 Task: Select the name option in the sort order.
Action: Mouse moved to (74, 683)
Screenshot: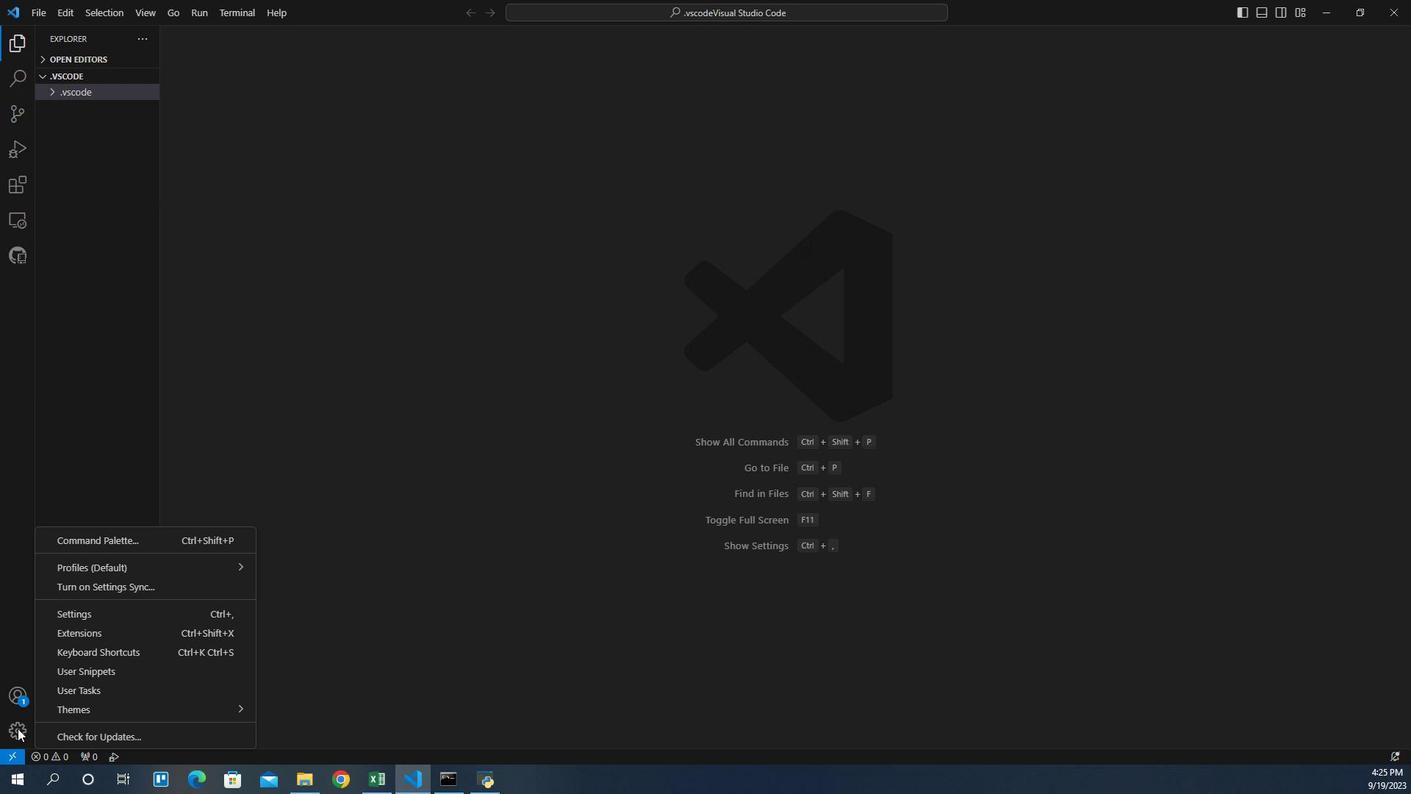 
Action: Mouse pressed left at (74, 683)
Screenshot: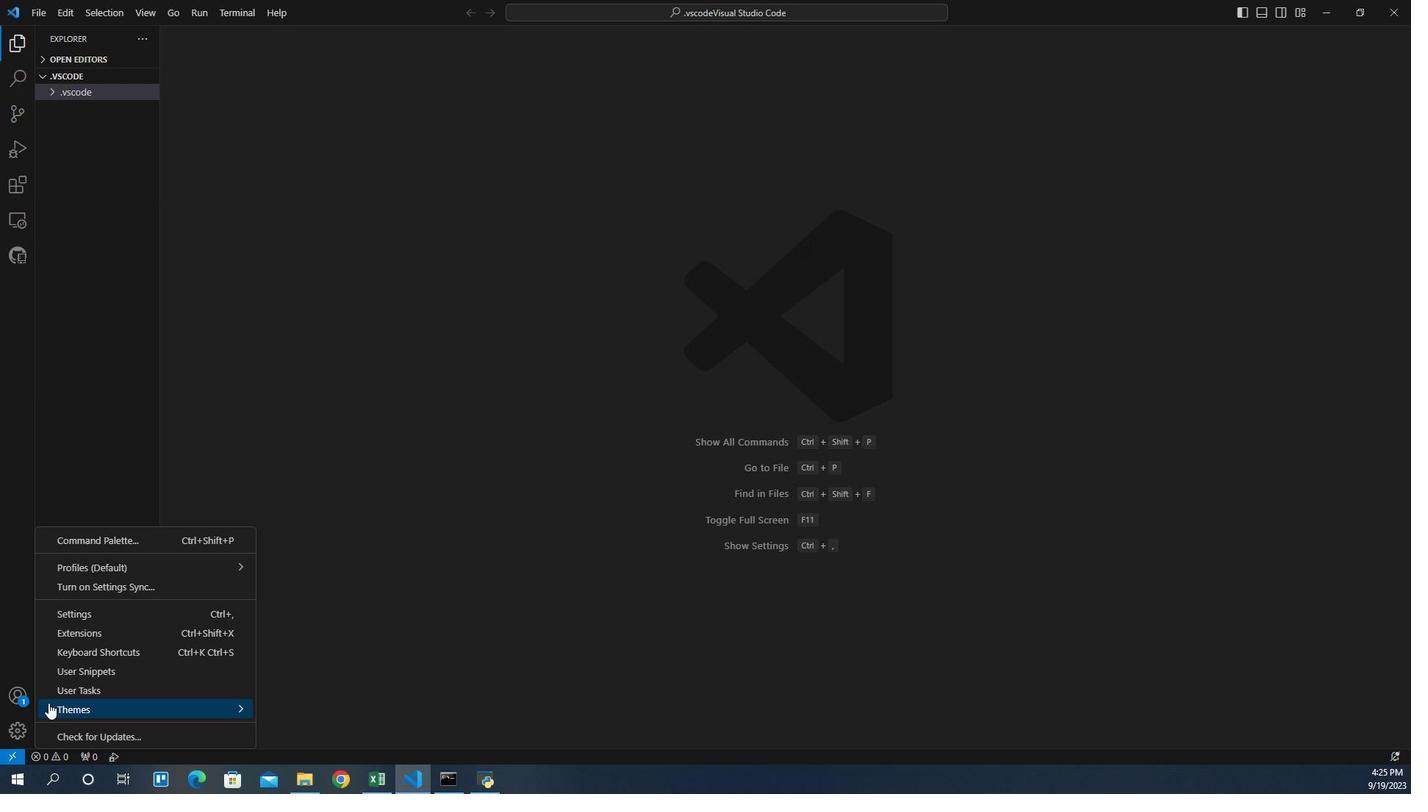
Action: Mouse moved to (134, 575)
Screenshot: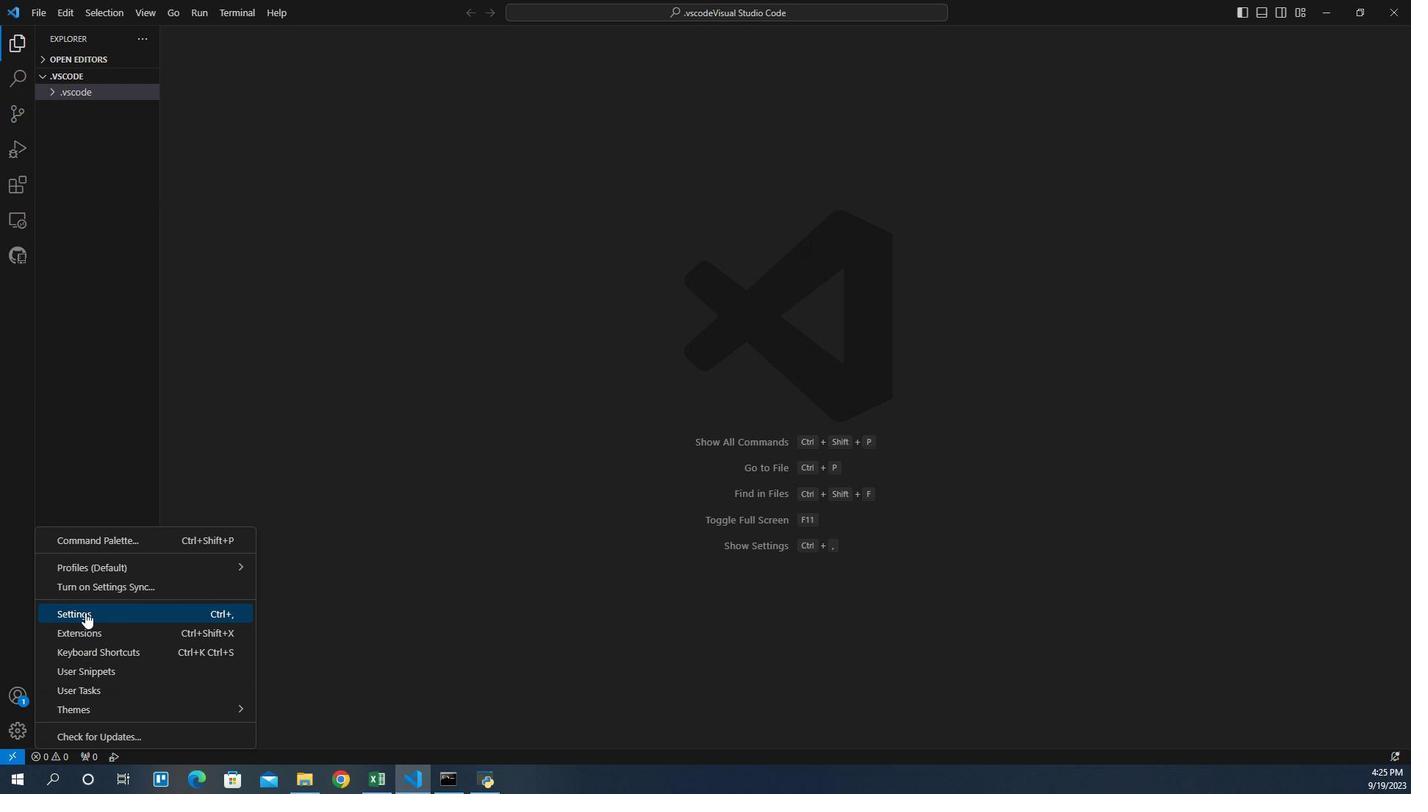 
Action: Mouse pressed left at (134, 575)
Screenshot: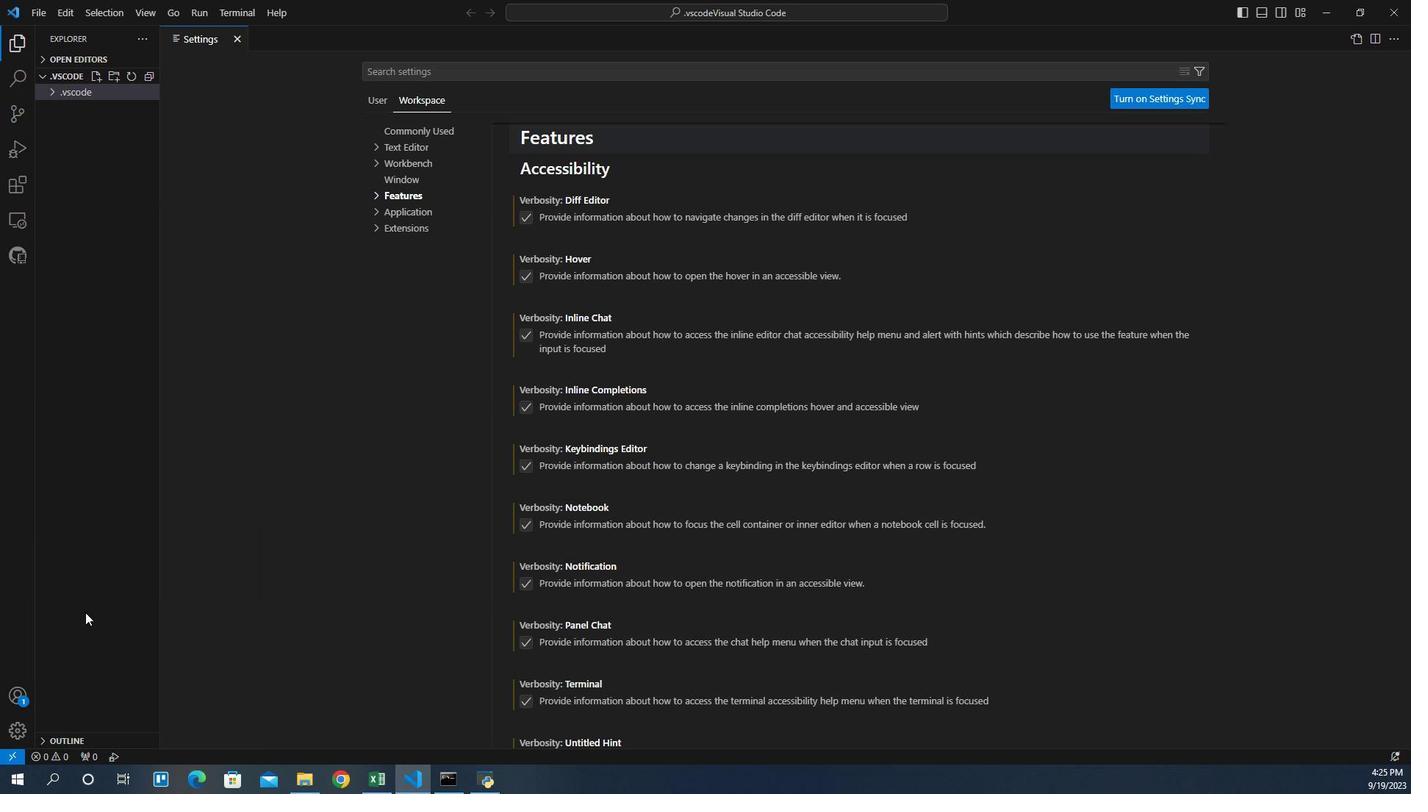 
Action: Mouse moved to (415, 119)
Screenshot: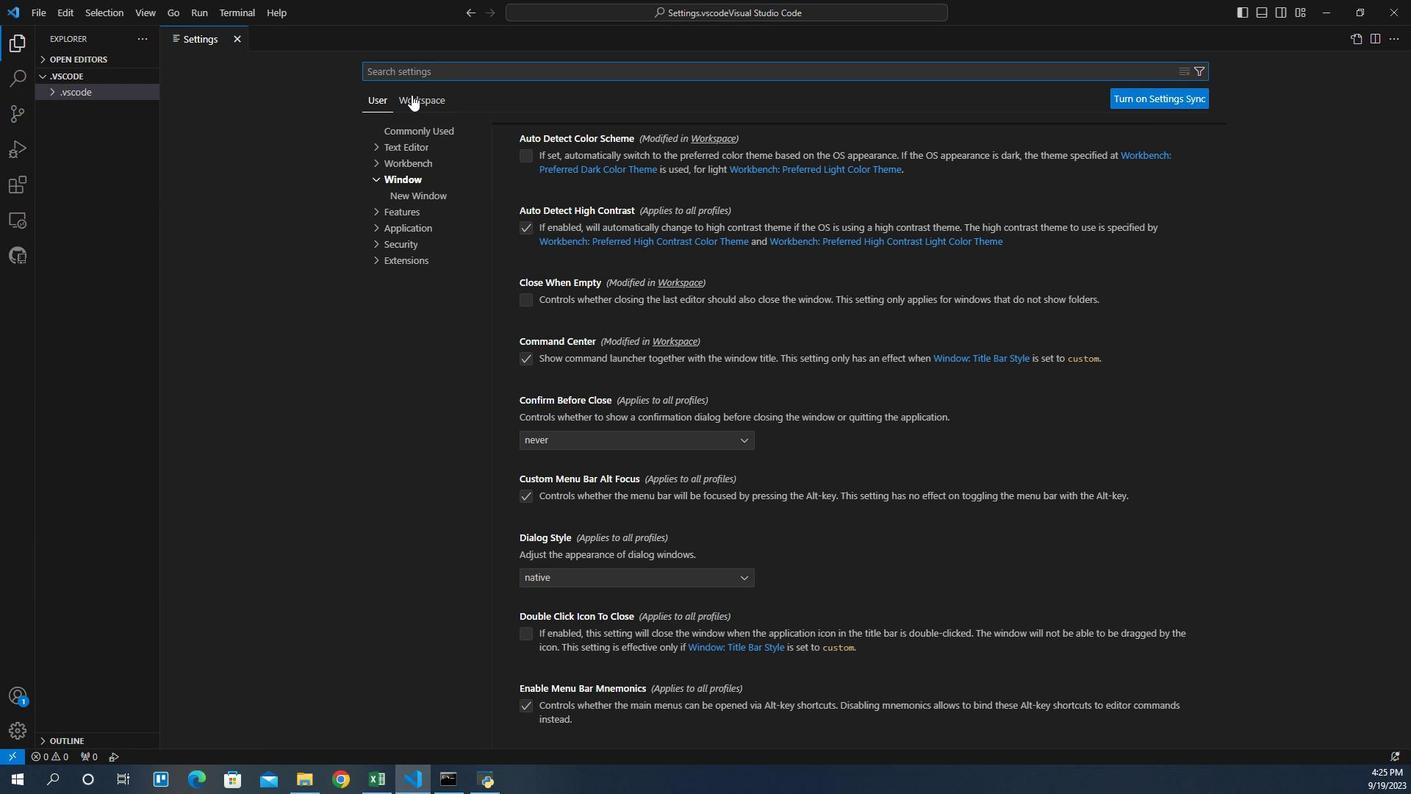 
Action: Mouse pressed left at (415, 119)
Screenshot: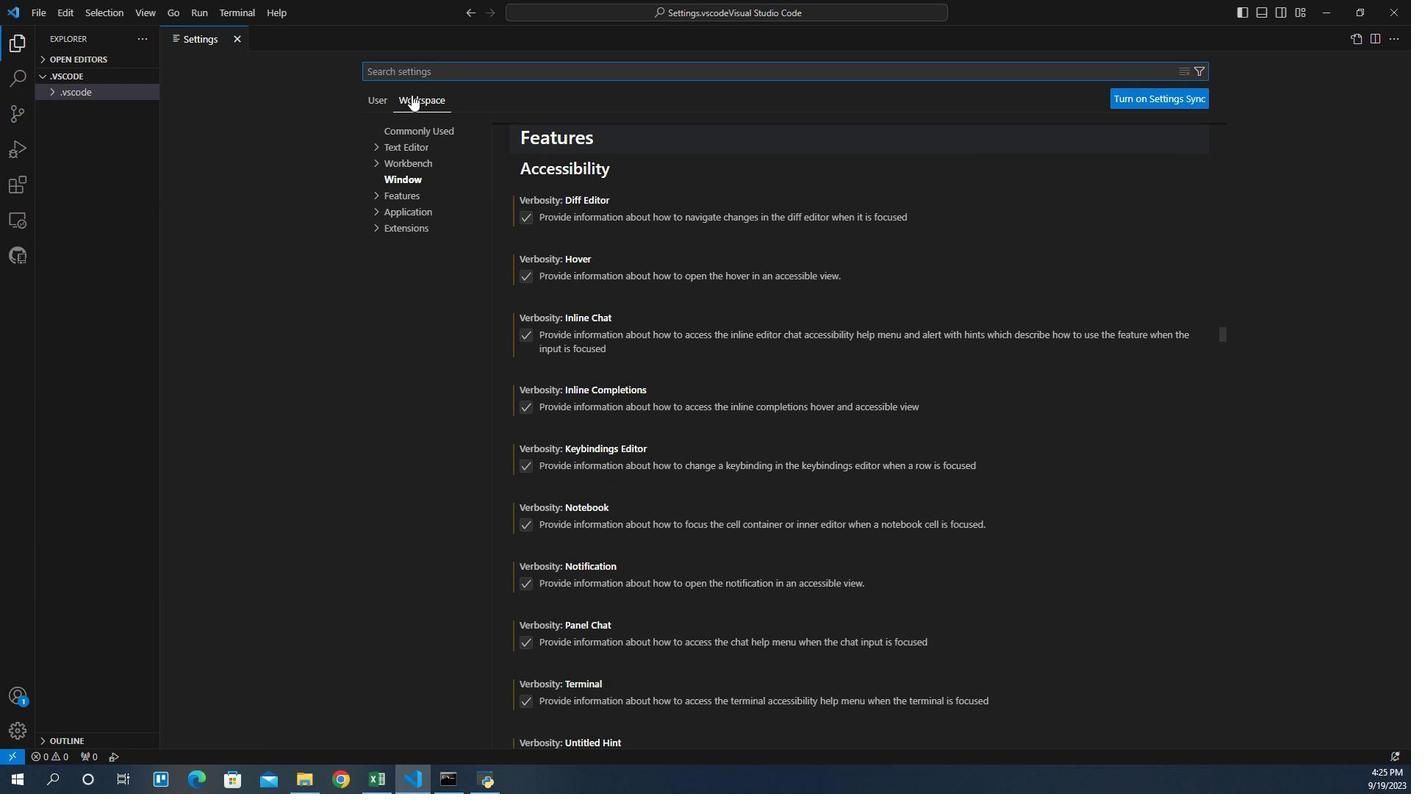 
Action: Mouse moved to (390, 205)
Screenshot: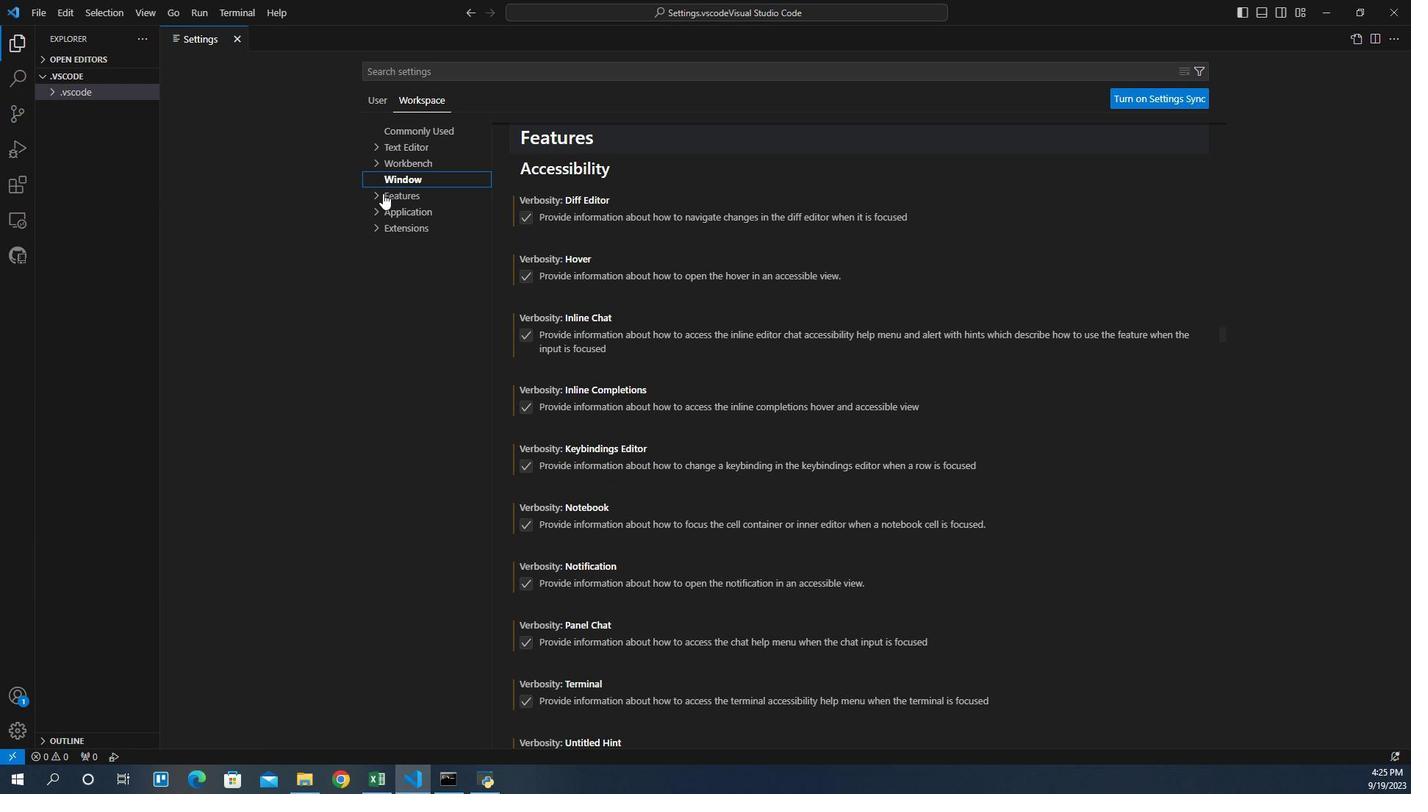 
Action: Mouse pressed left at (390, 205)
Screenshot: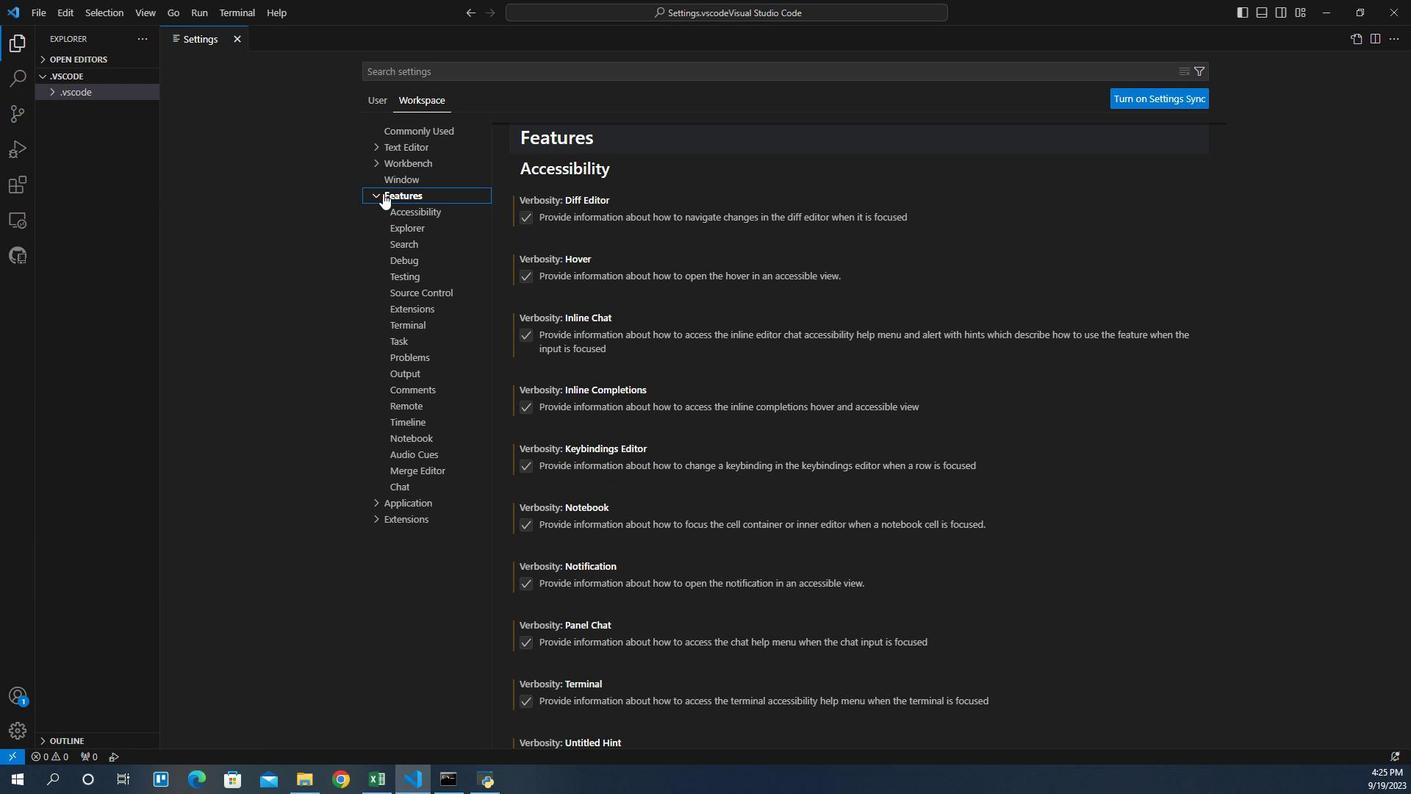 
Action: Mouse moved to (405, 294)
Screenshot: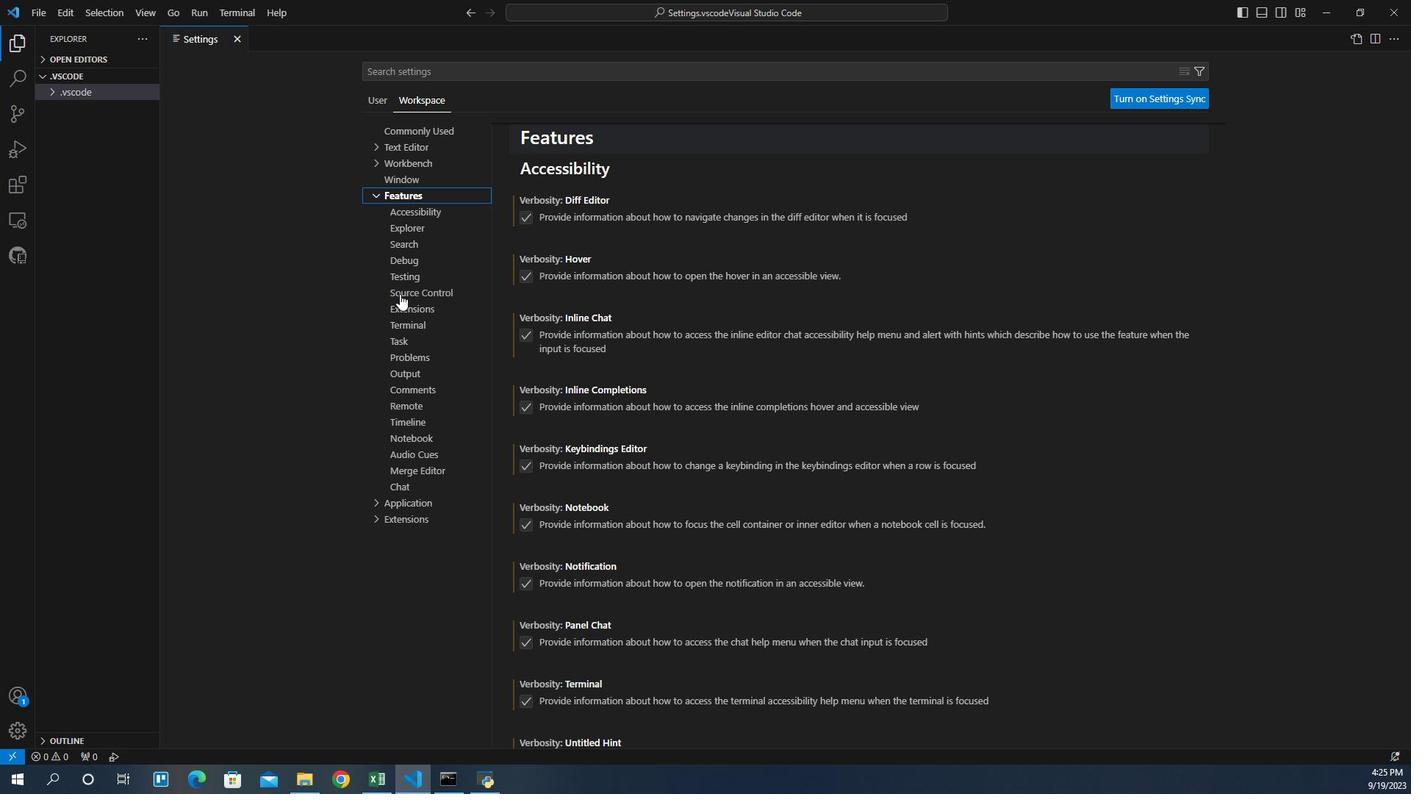 
Action: Mouse pressed left at (405, 294)
Screenshot: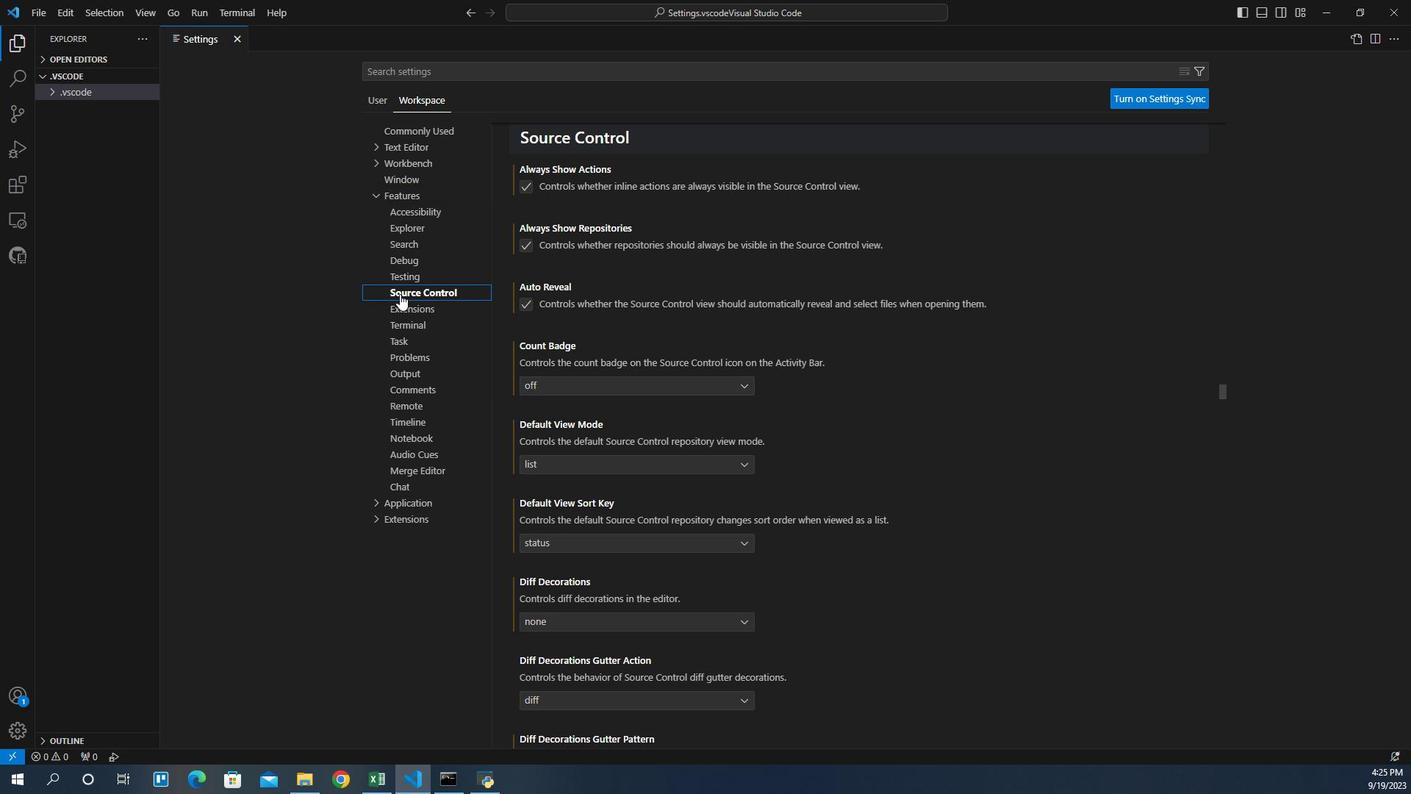 
Action: Mouse moved to (578, 580)
Screenshot: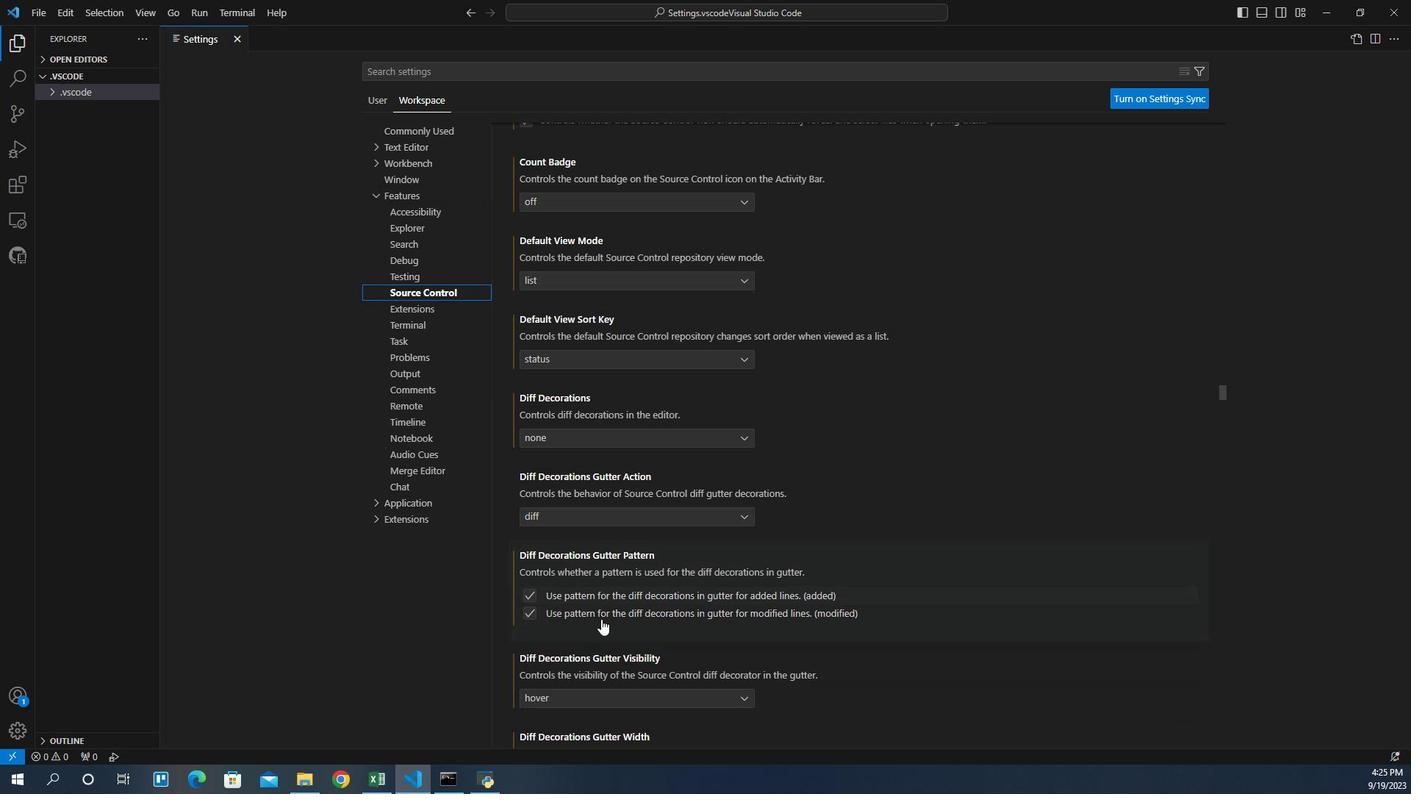 
Action: Mouse scrolled (578, 580) with delta (0, 0)
Screenshot: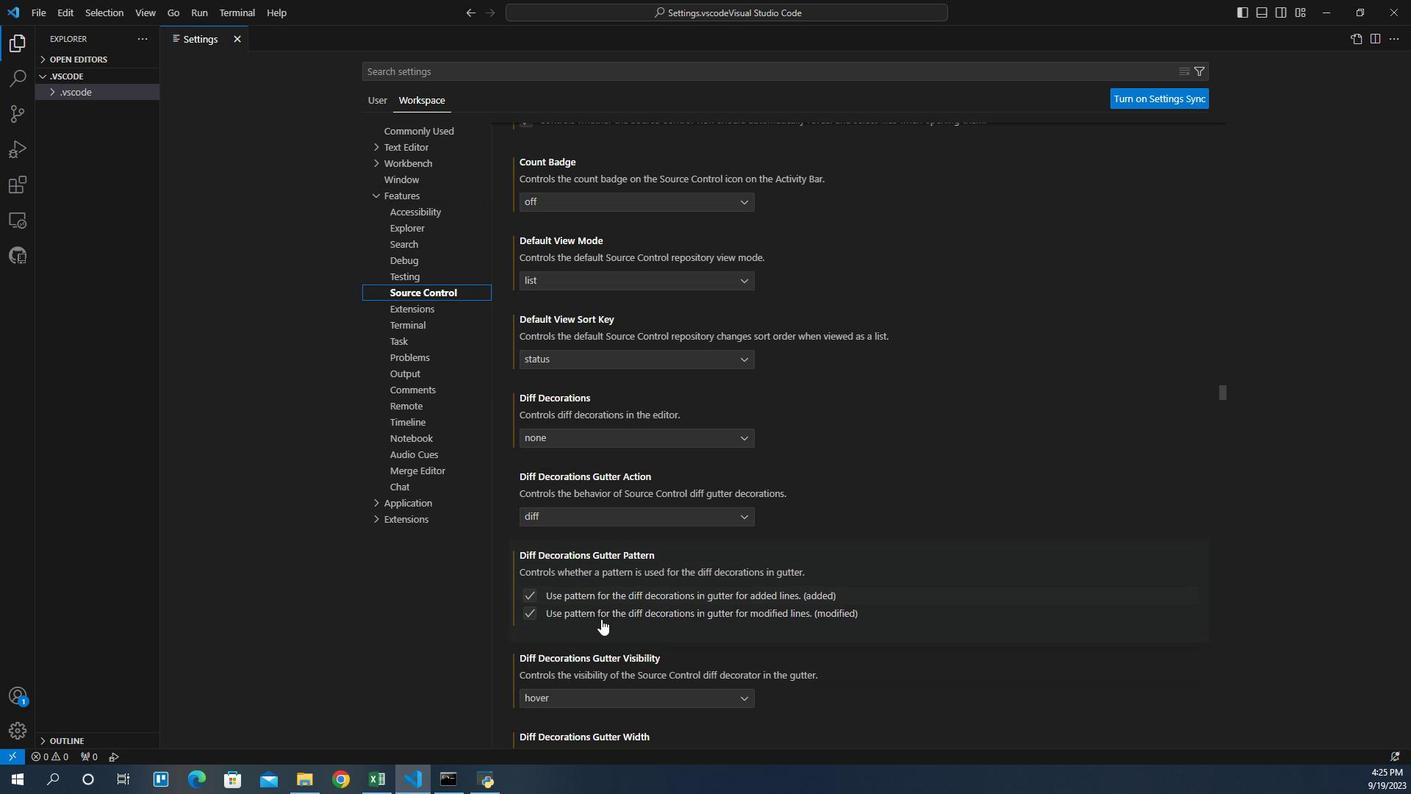 
Action: Mouse scrolled (578, 580) with delta (0, 0)
Screenshot: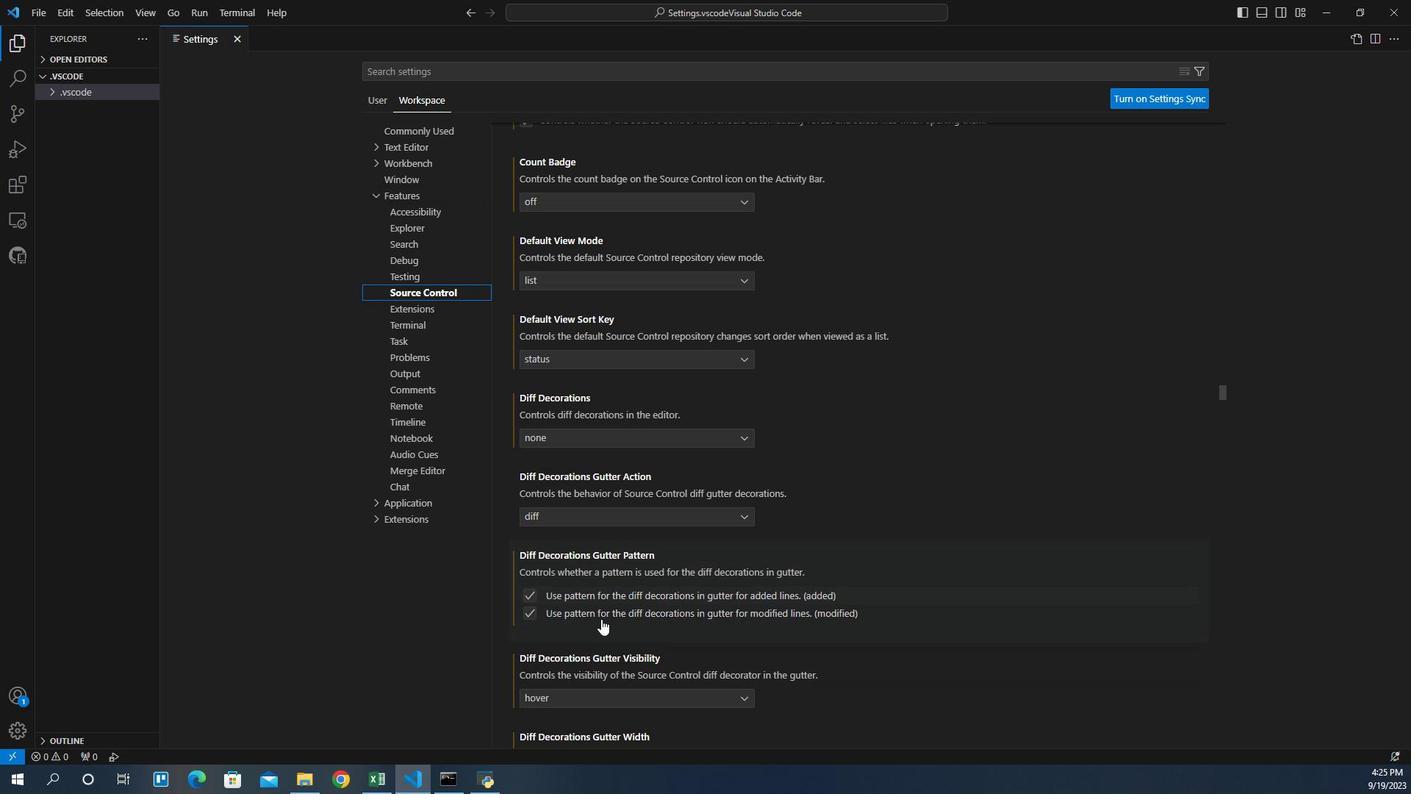 
Action: Mouse scrolled (578, 580) with delta (0, 0)
Screenshot: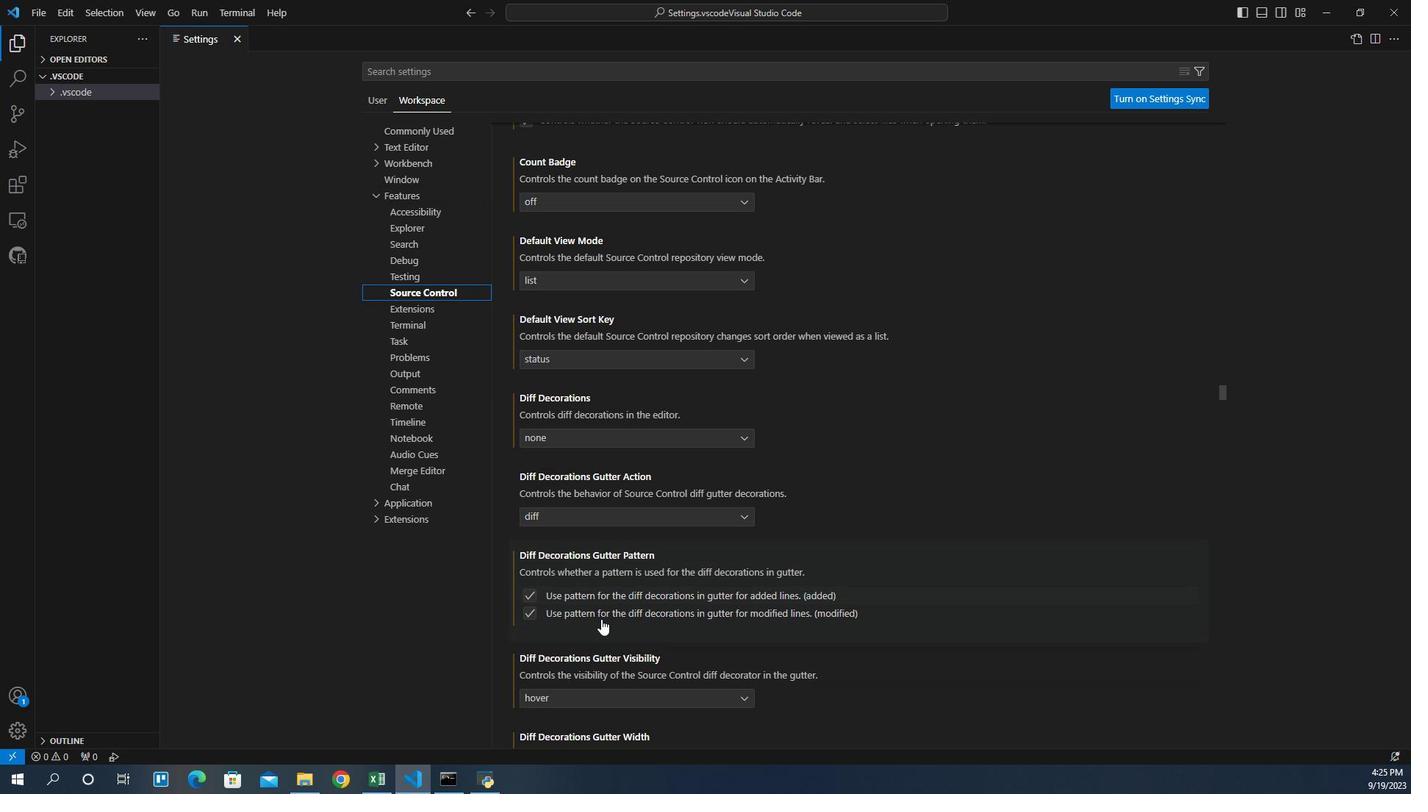 
Action: Mouse scrolled (578, 580) with delta (0, 0)
Screenshot: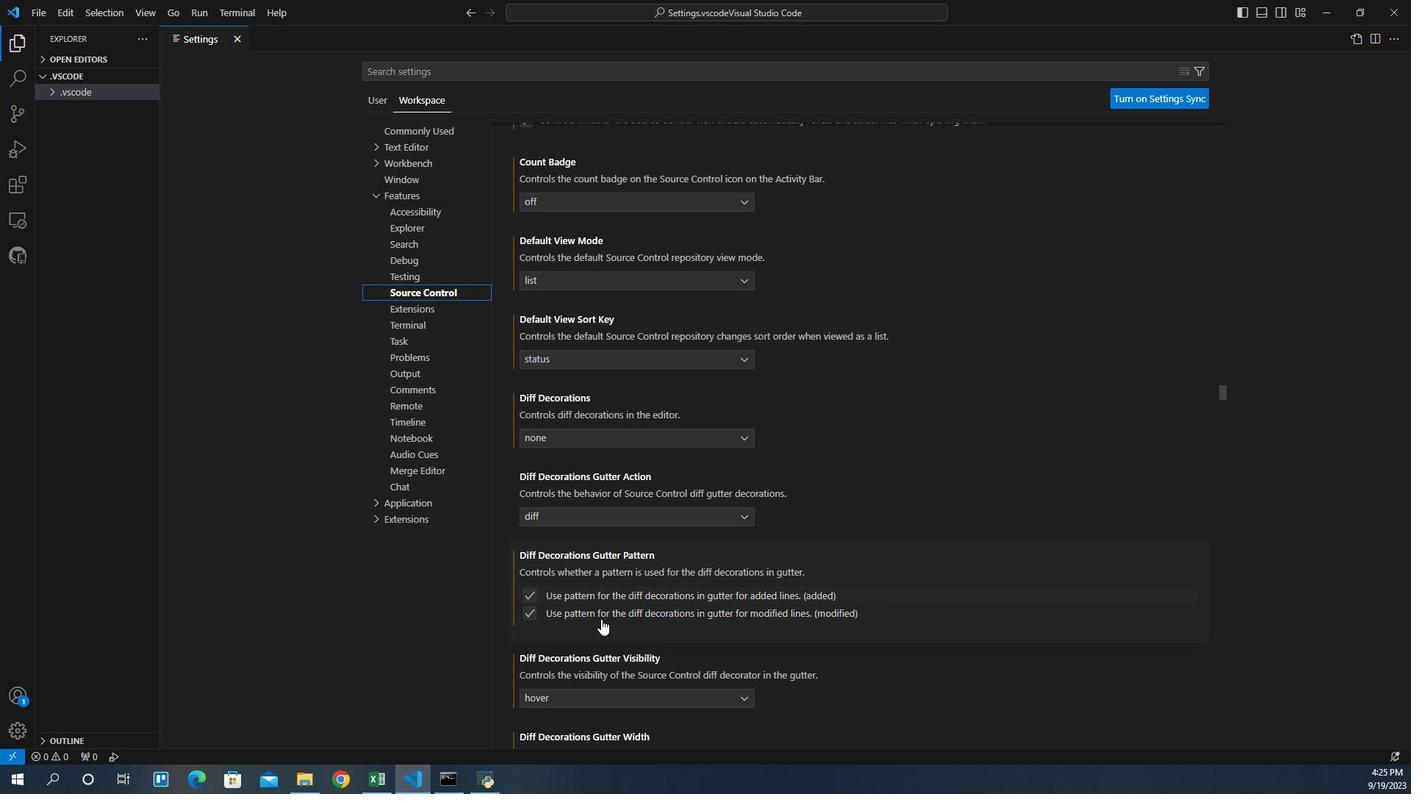 
Action: Mouse scrolled (578, 580) with delta (0, 0)
Screenshot: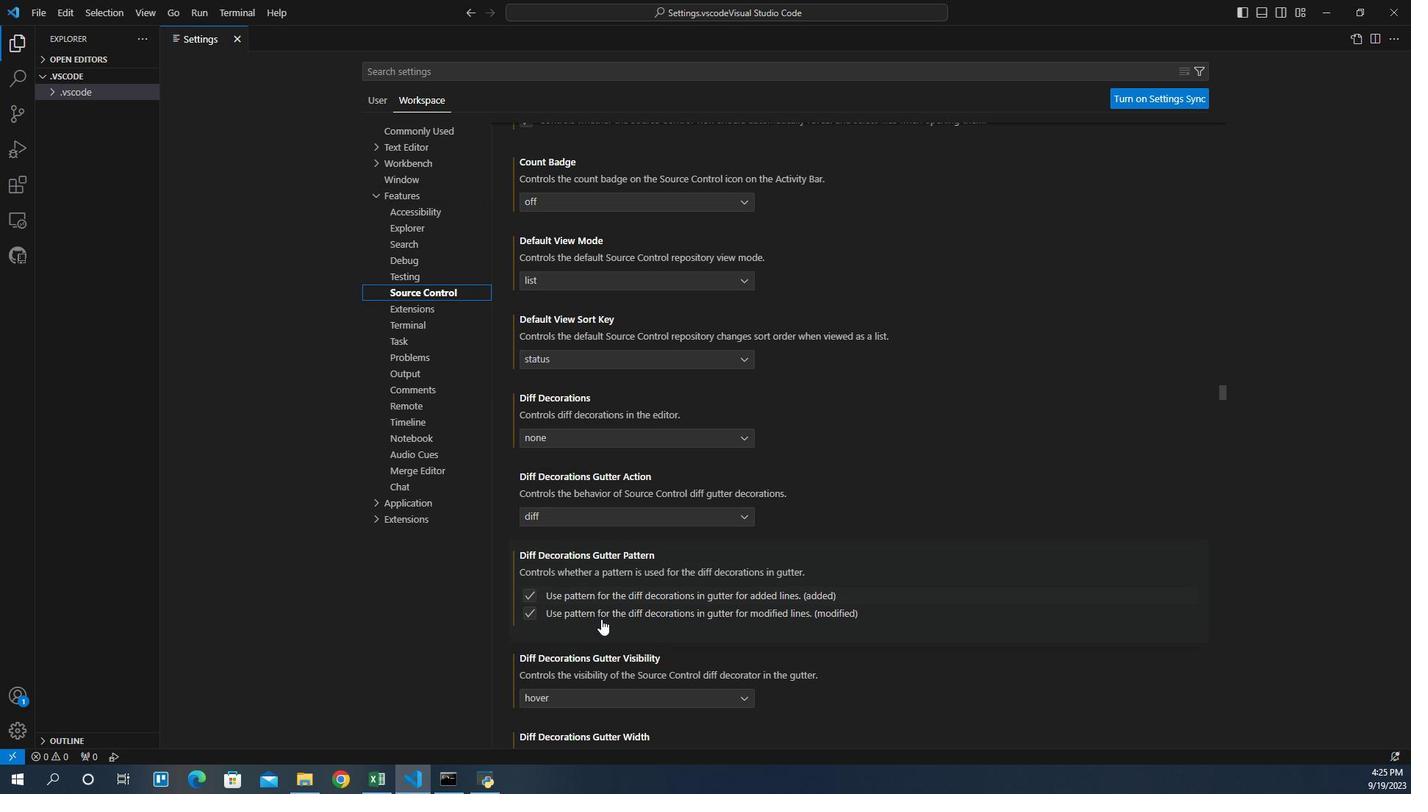 
Action: Mouse scrolled (578, 580) with delta (0, 0)
Screenshot: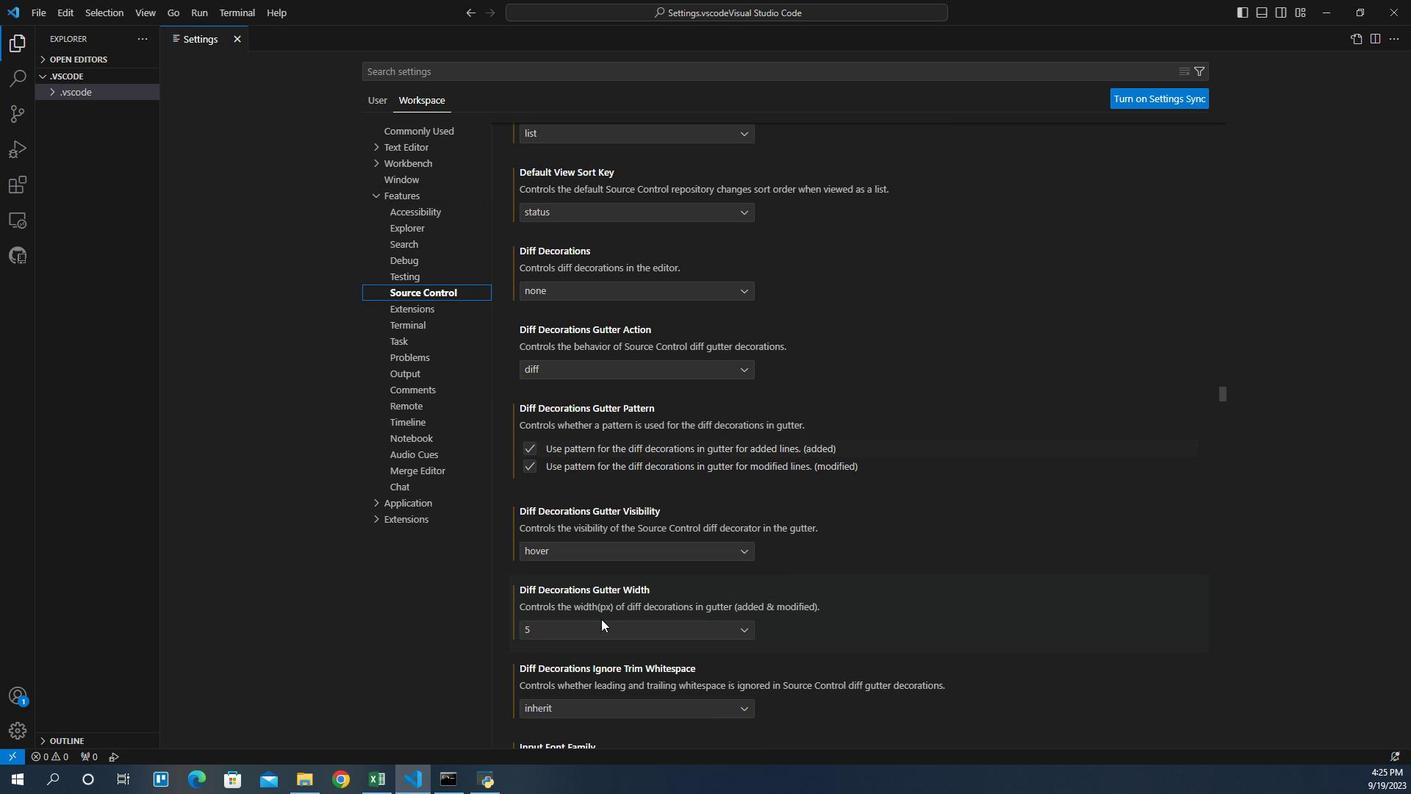 
Action: Mouse scrolled (578, 580) with delta (0, 0)
Screenshot: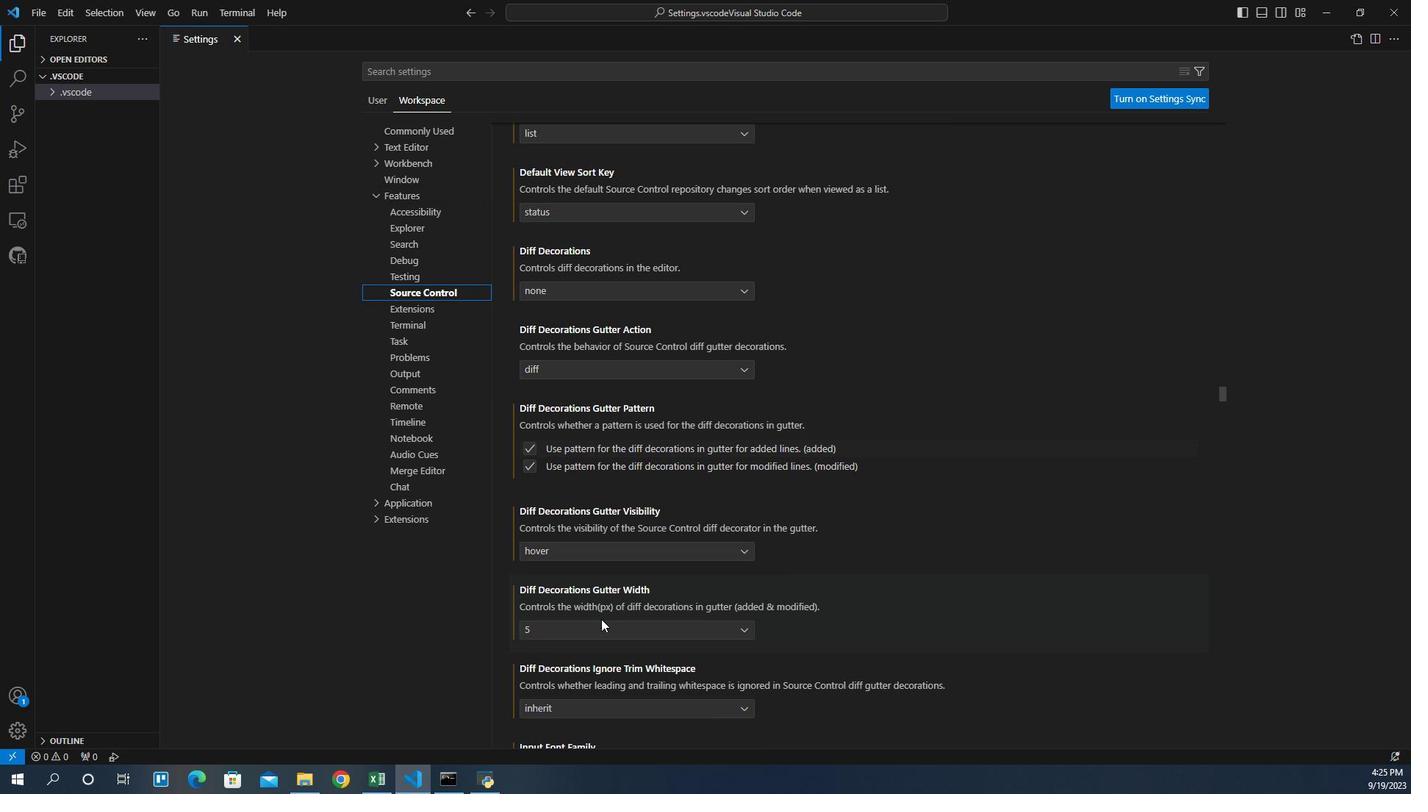 
Action: Mouse scrolled (578, 580) with delta (0, 0)
Screenshot: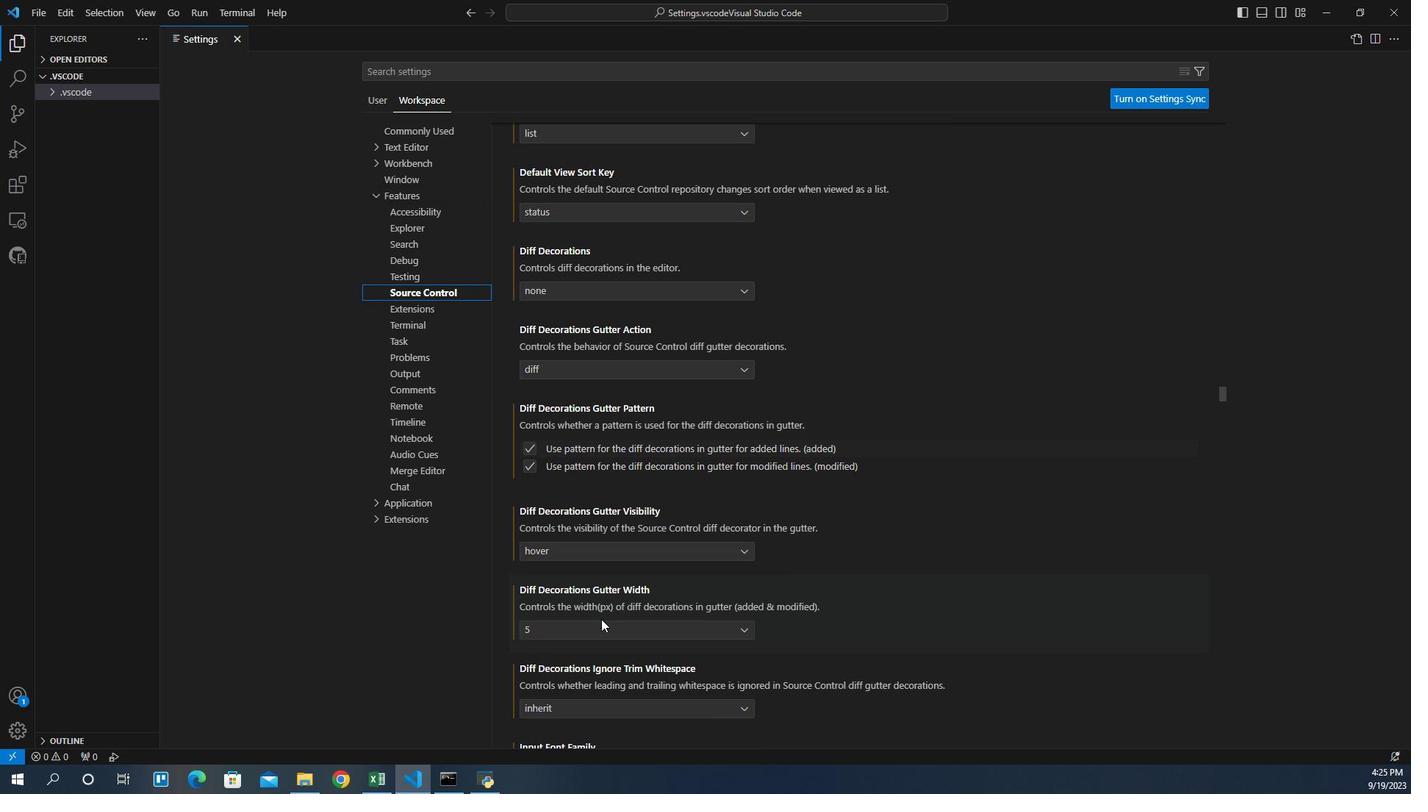 
Action: Mouse scrolled (578, 580) with delta (0, 0)
Screenshot: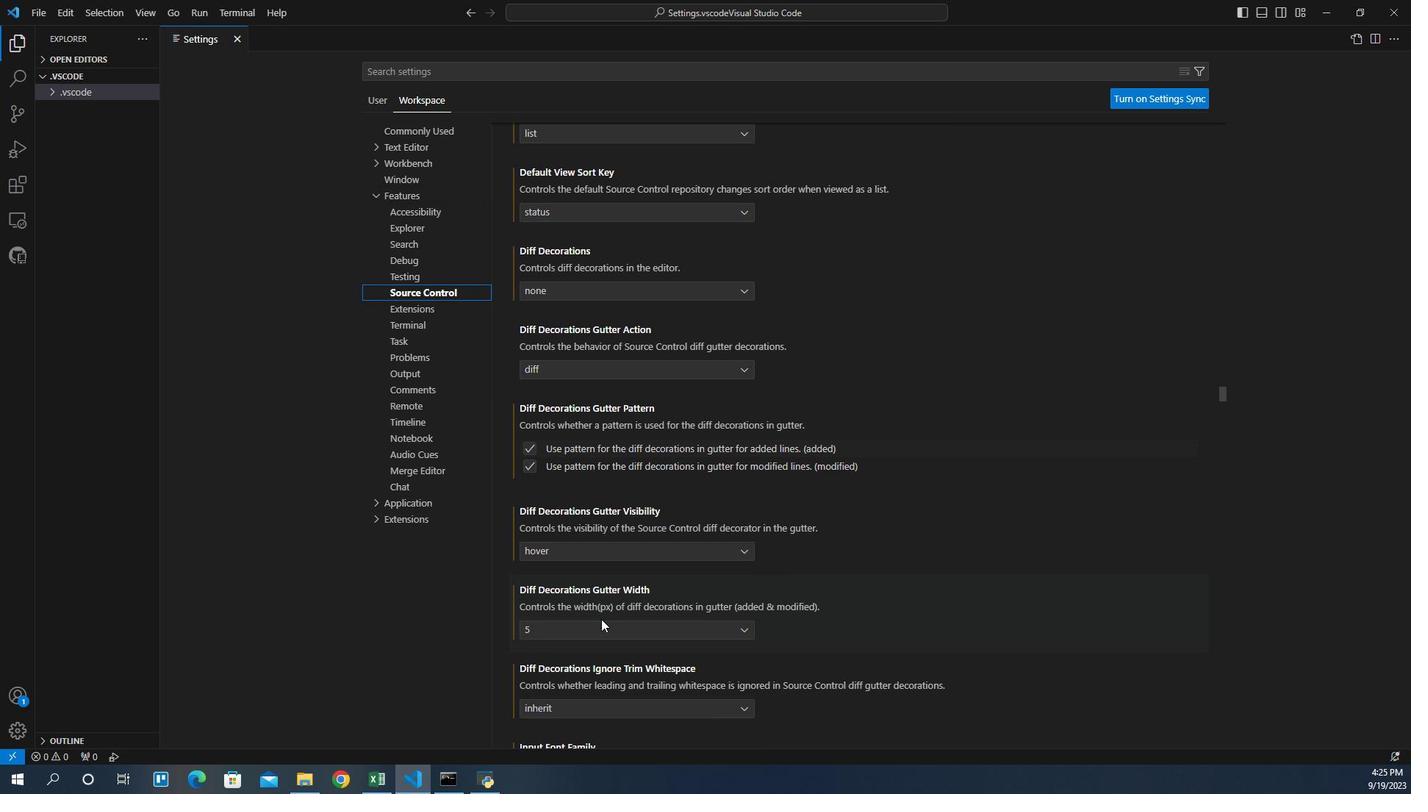
Action: Mouse scrolled (578, 580) with delta (0, 0)
Screenshot: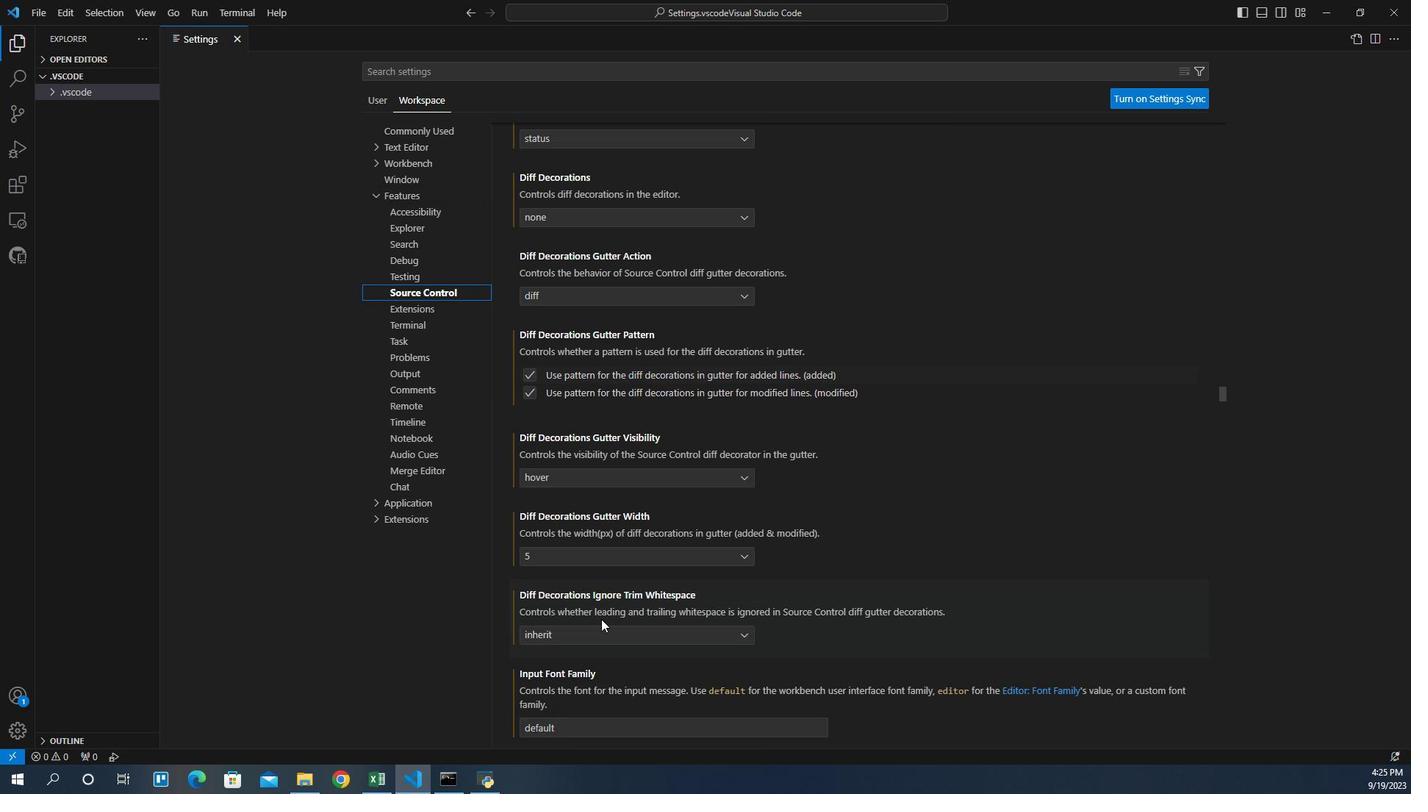 
Action: Mouse scrolled (578, 580) with delta (0, 0)
Screenshot: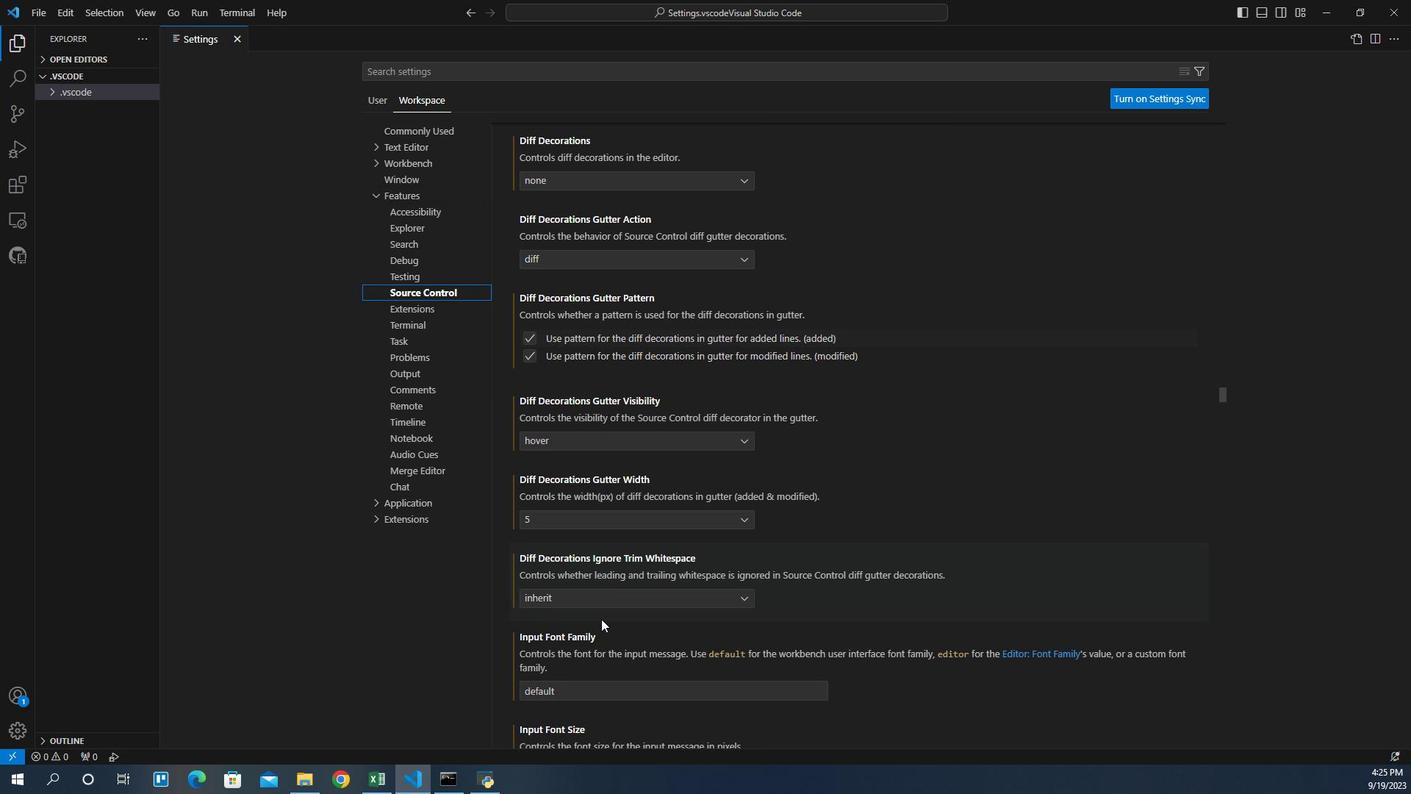 
Action: Mouse scrolled (578, 580) with delta (0, 0)
Screenshot: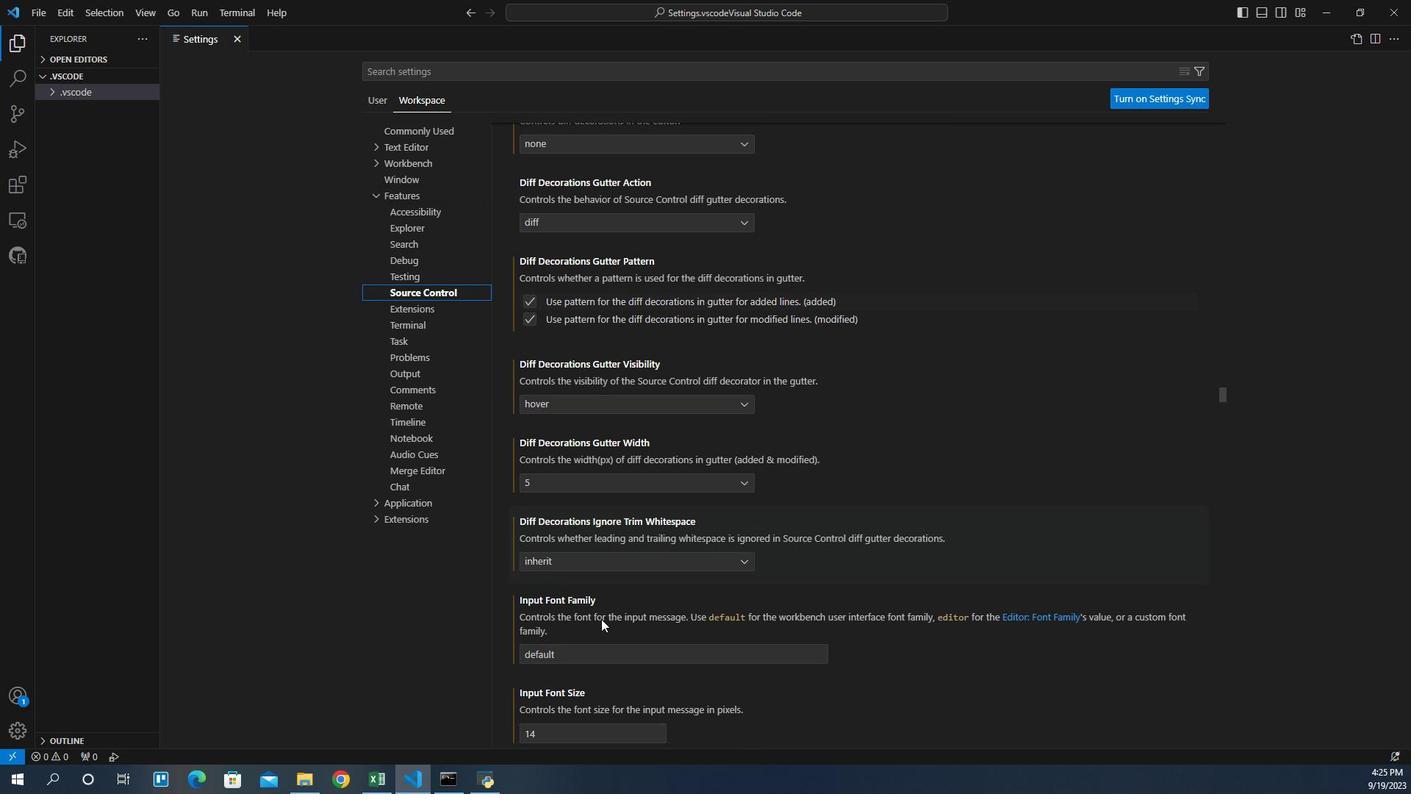 
Action: Mouse scrolled (578, 580) with delta (0, 0)
Screenshot: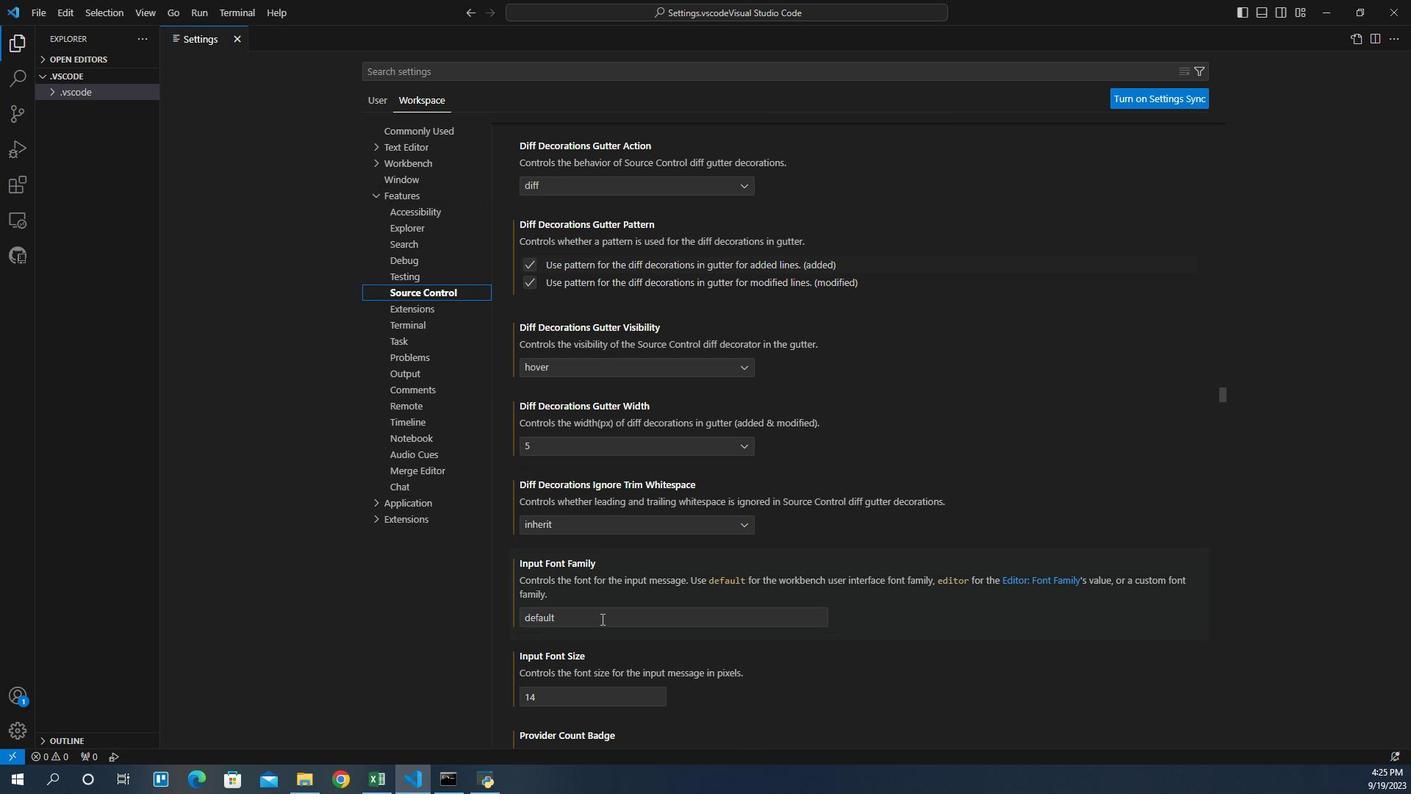 
Action: Mouse scrolled (578, 580) with delta (0, 0)
Screenshot: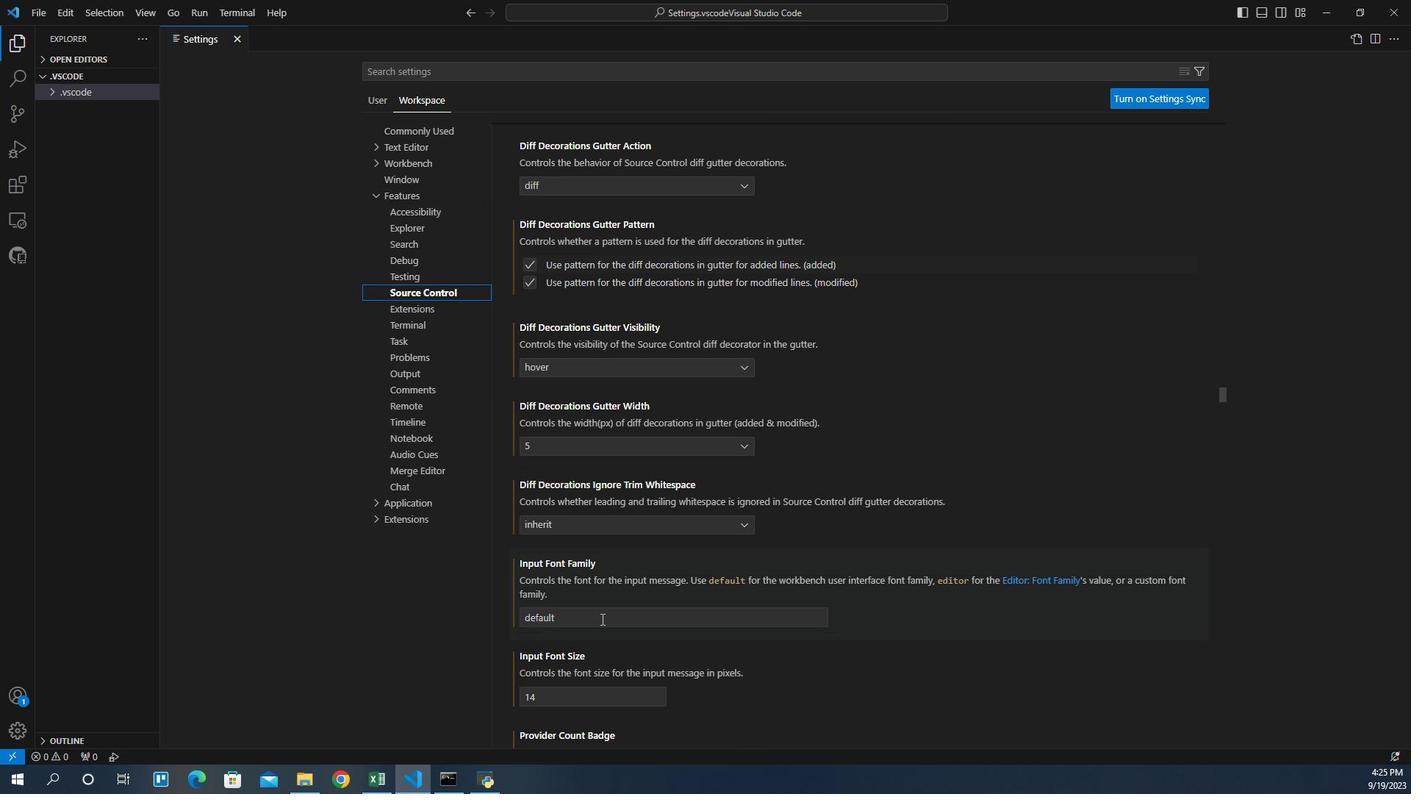 
Action: Mouse scrolled (578, 580) with delta (0, 0)
Screenshot: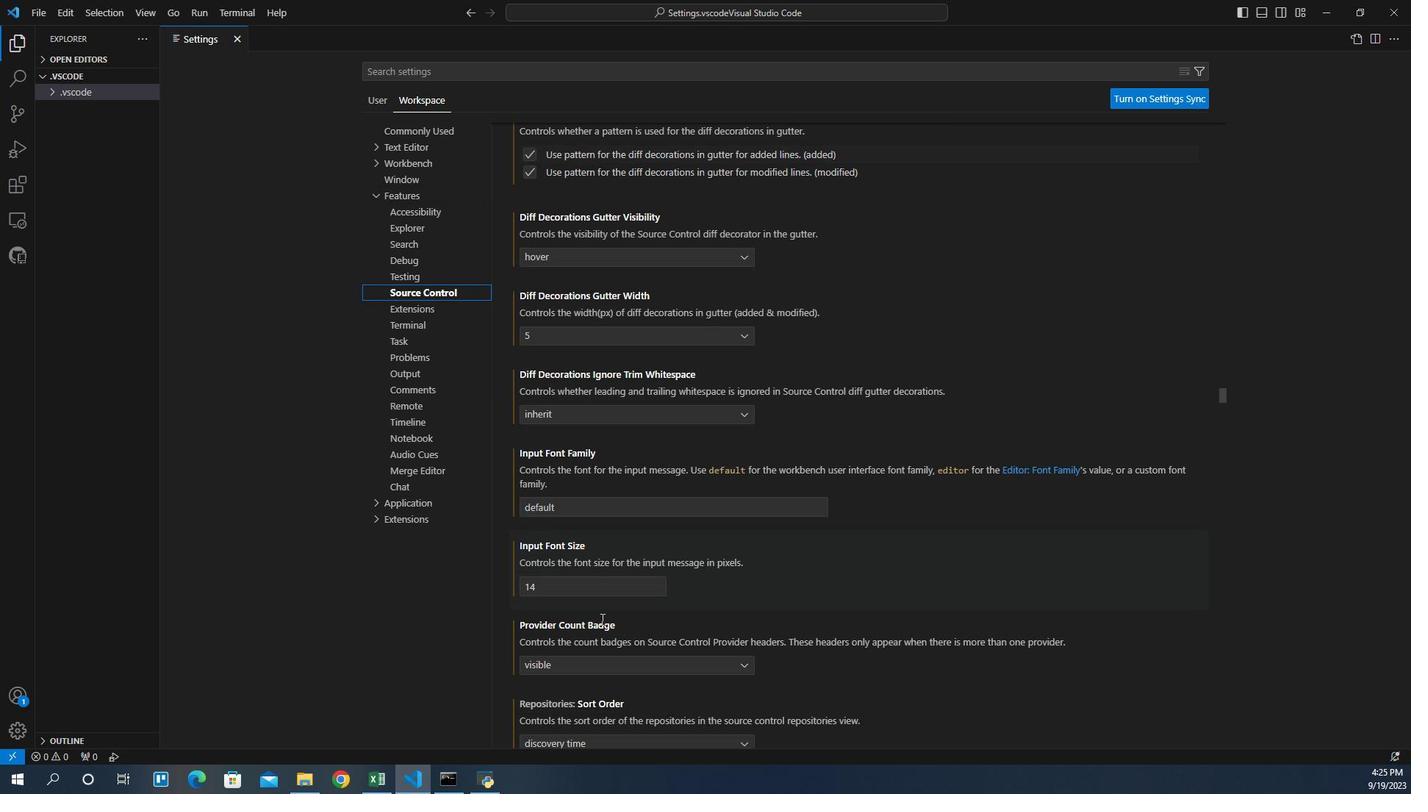 
Action: Mouse scrolled (578, 580) with delta (0, 0)
Screenshot: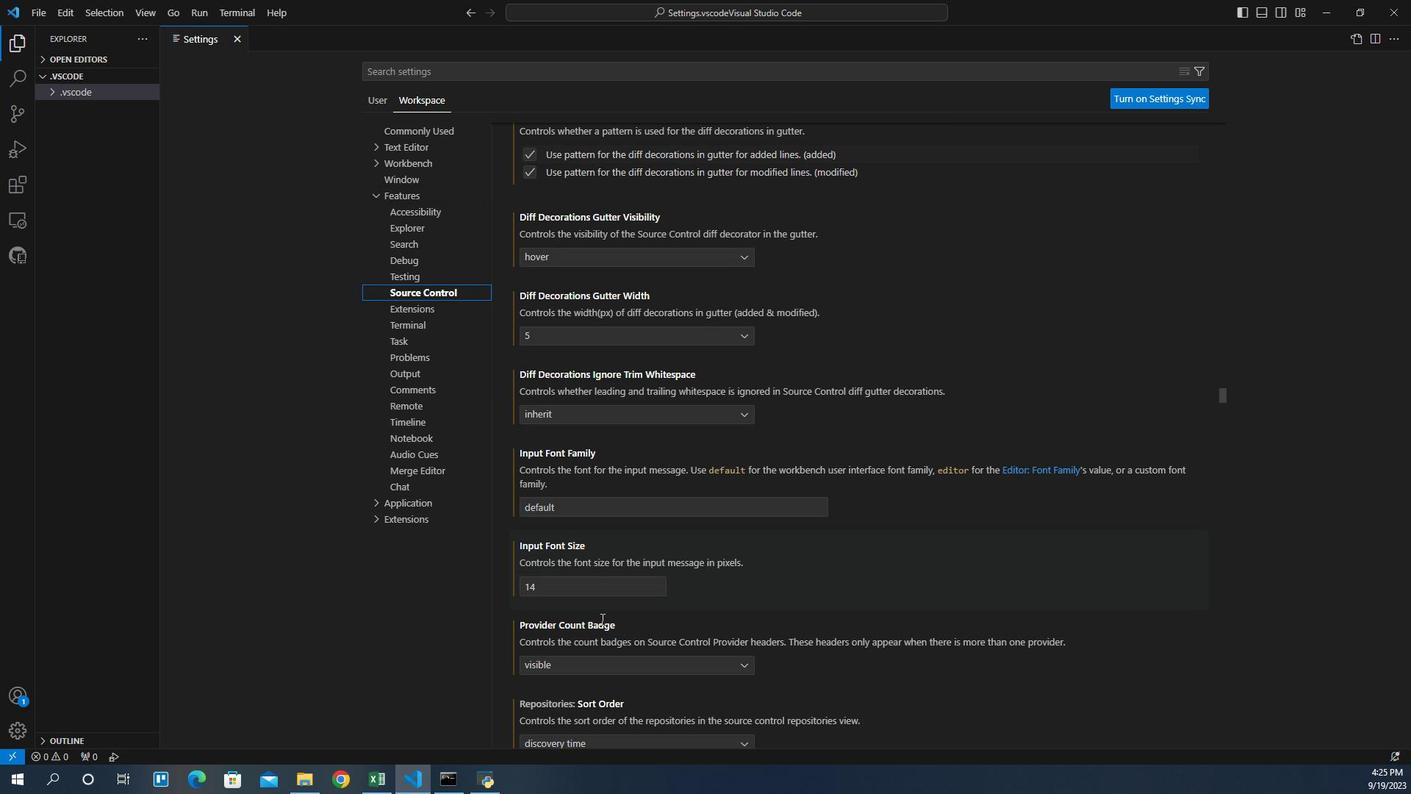 
Action: Mouse scrolled (578, 580) with delta (0, 0)
Screenshot: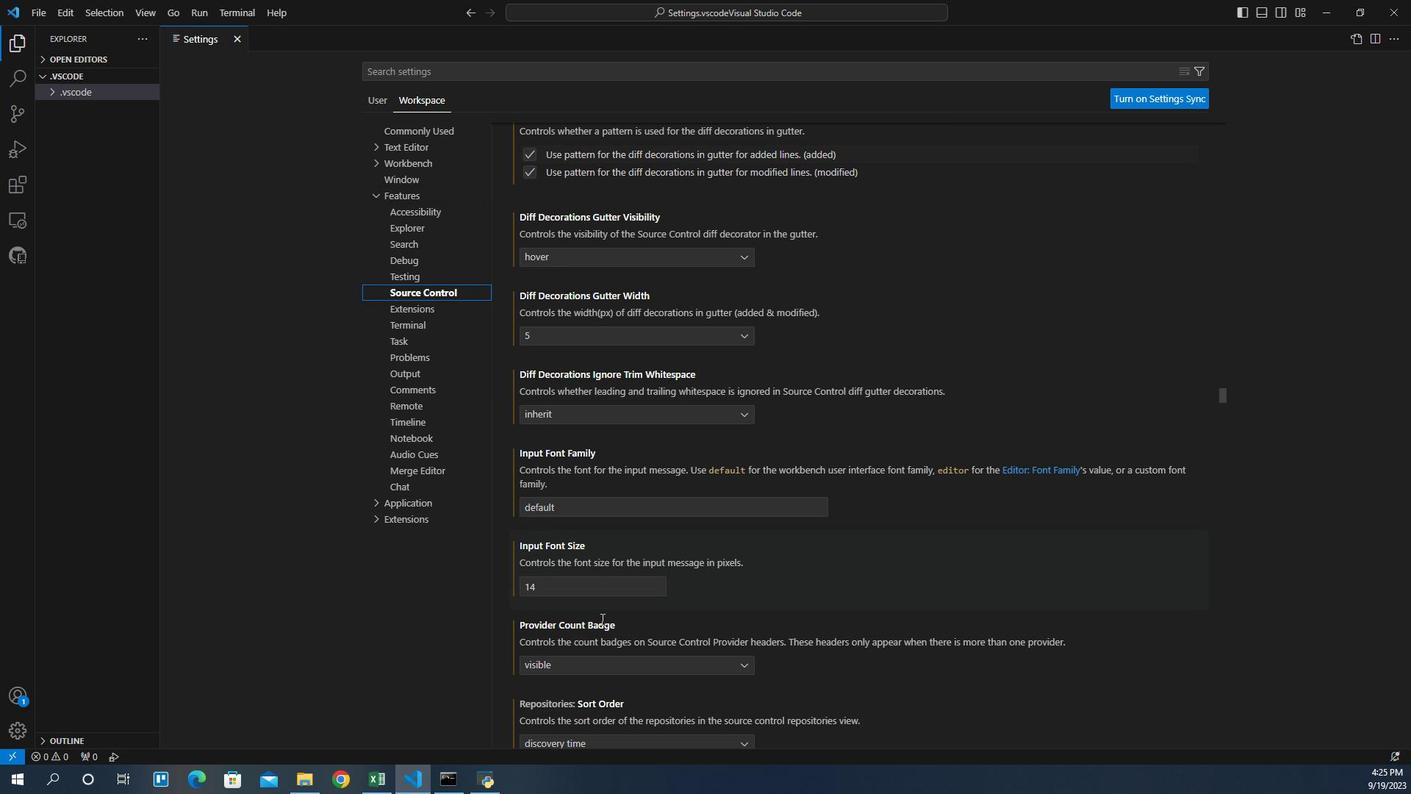
Action: Mouse scrolled (578, 580) with delta (0, 0)
Screenshot: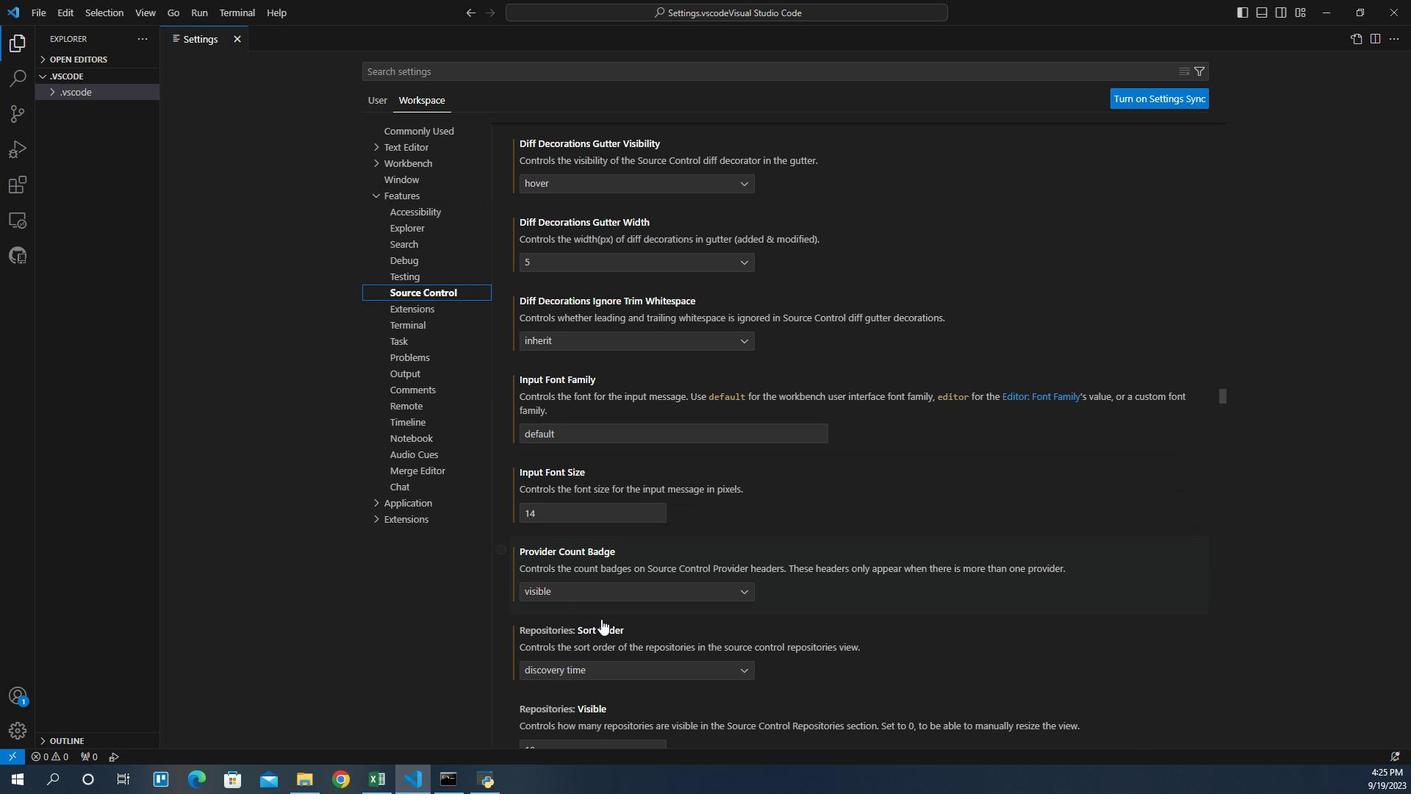 
Action: Mouse scrolled (578, 580) with delta (0, 0)
Screenshot: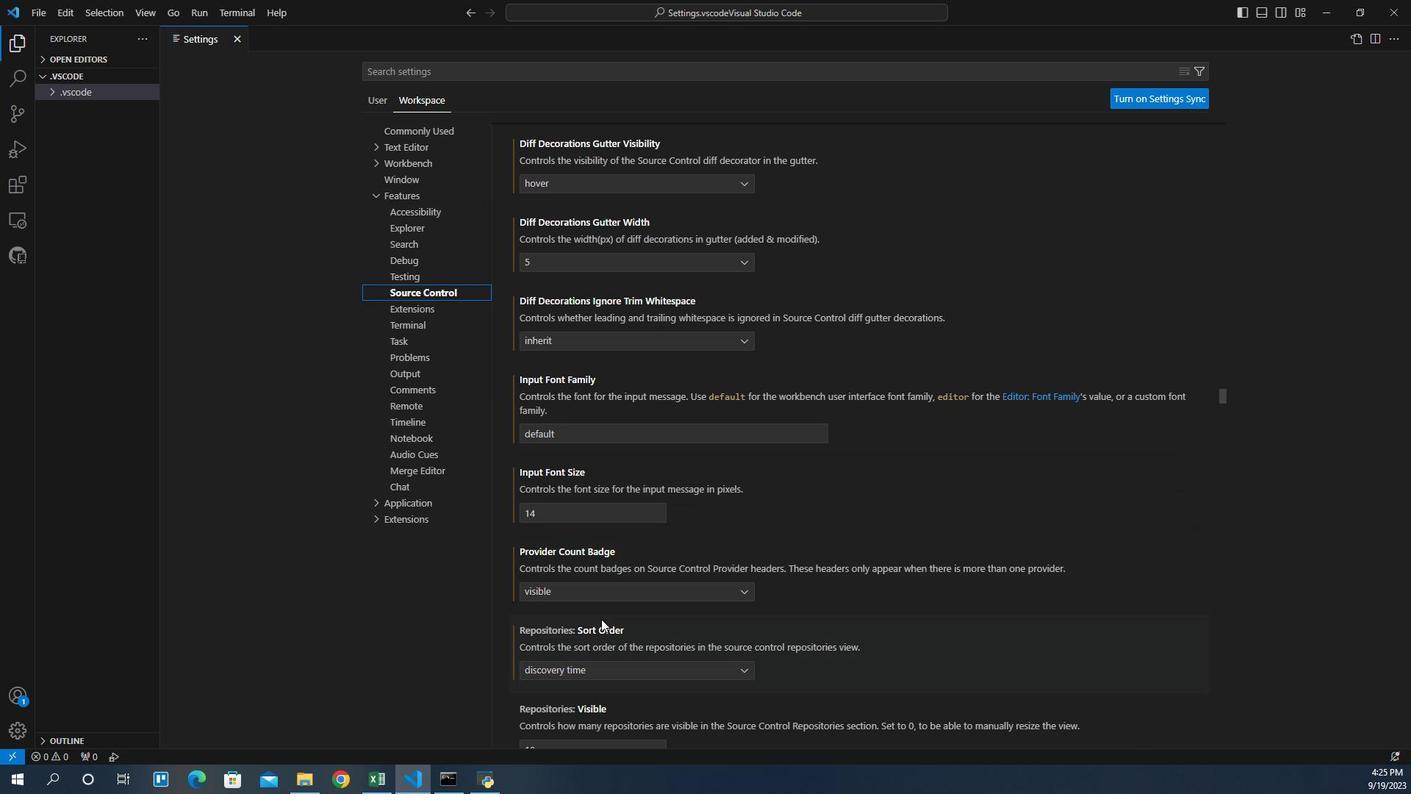 
Action: Mouse moved to (578, 580)
Screenshot: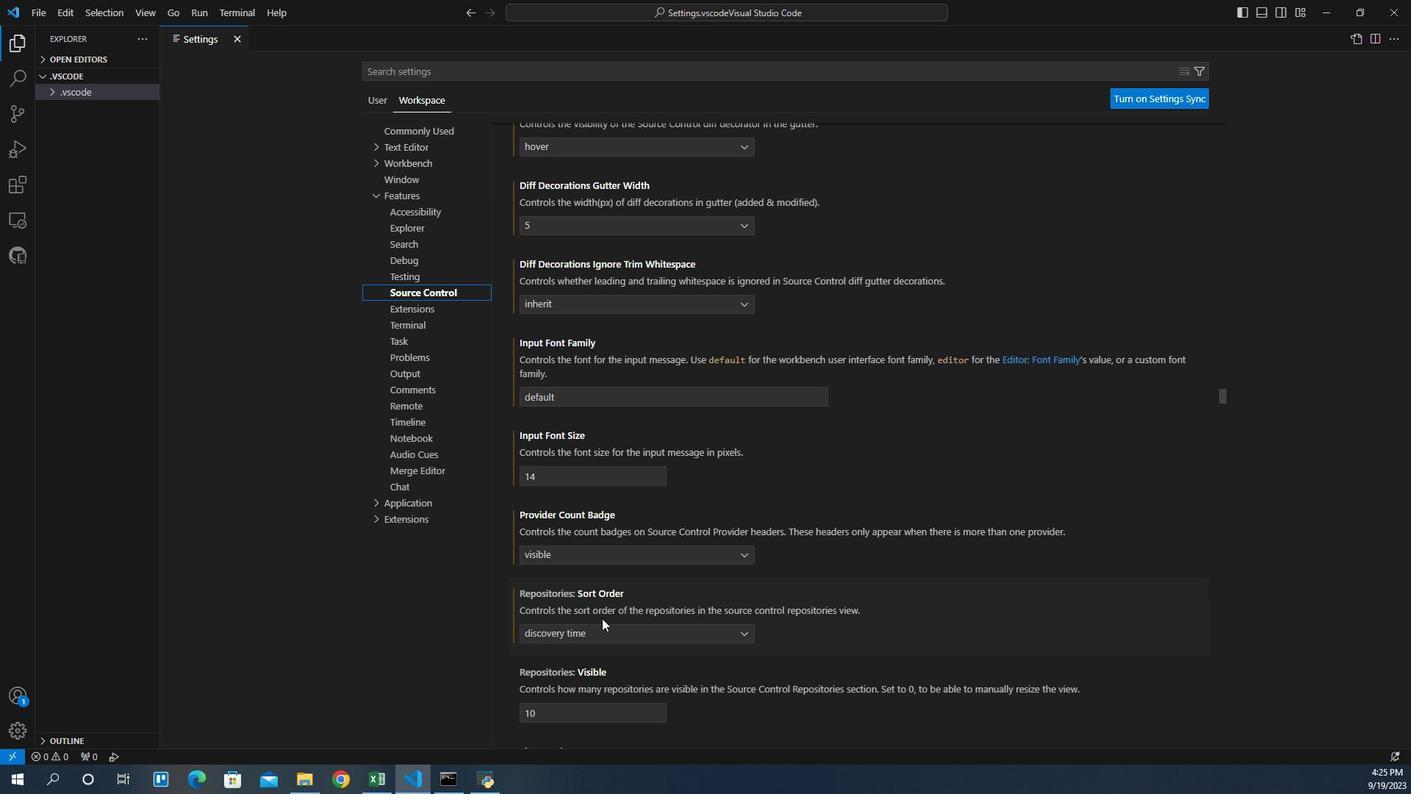 
Action: Mouse scrolled (578, 580) with delta (0, 0)
Screenshot: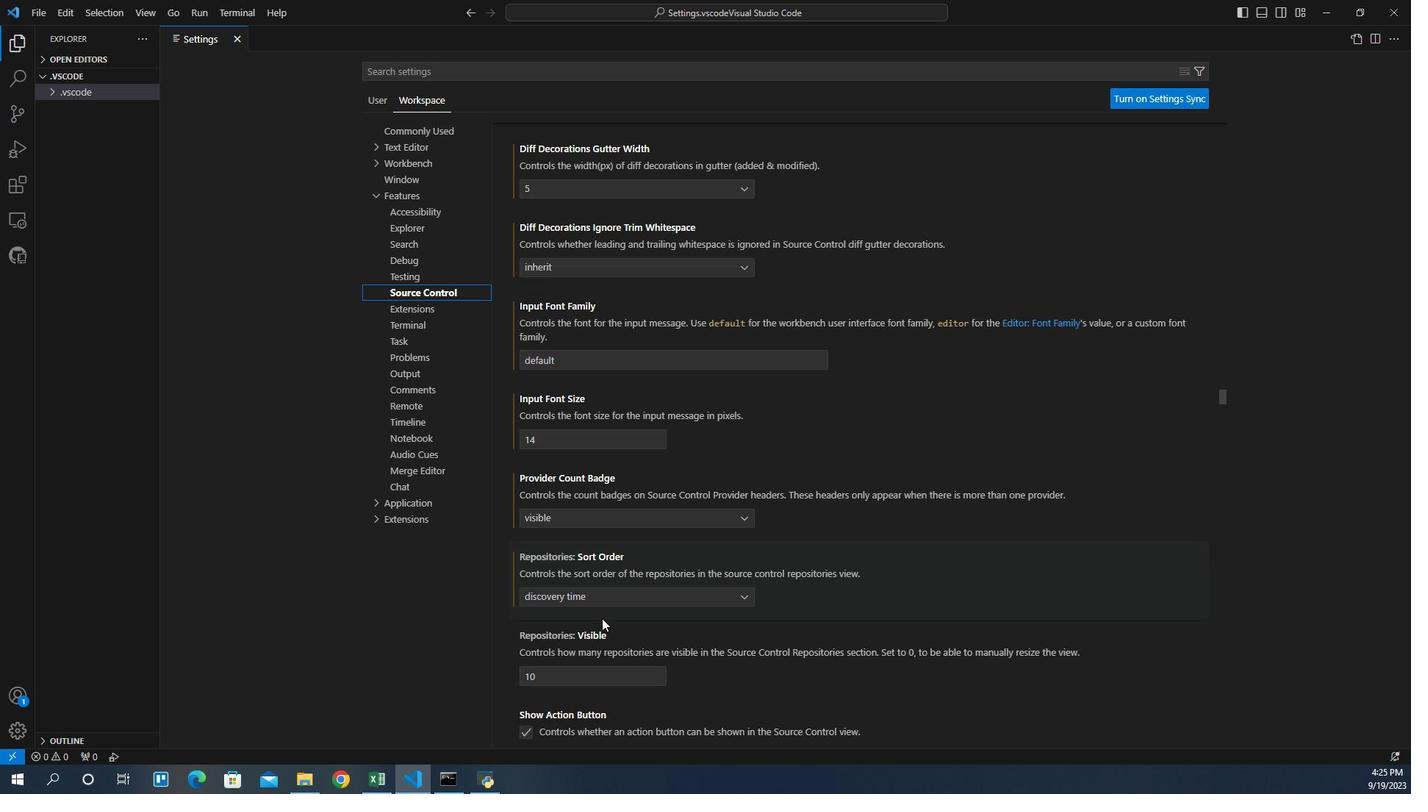 
Action: Mouse scrolled (578, 580) with delta (0, 0)
Screenshot: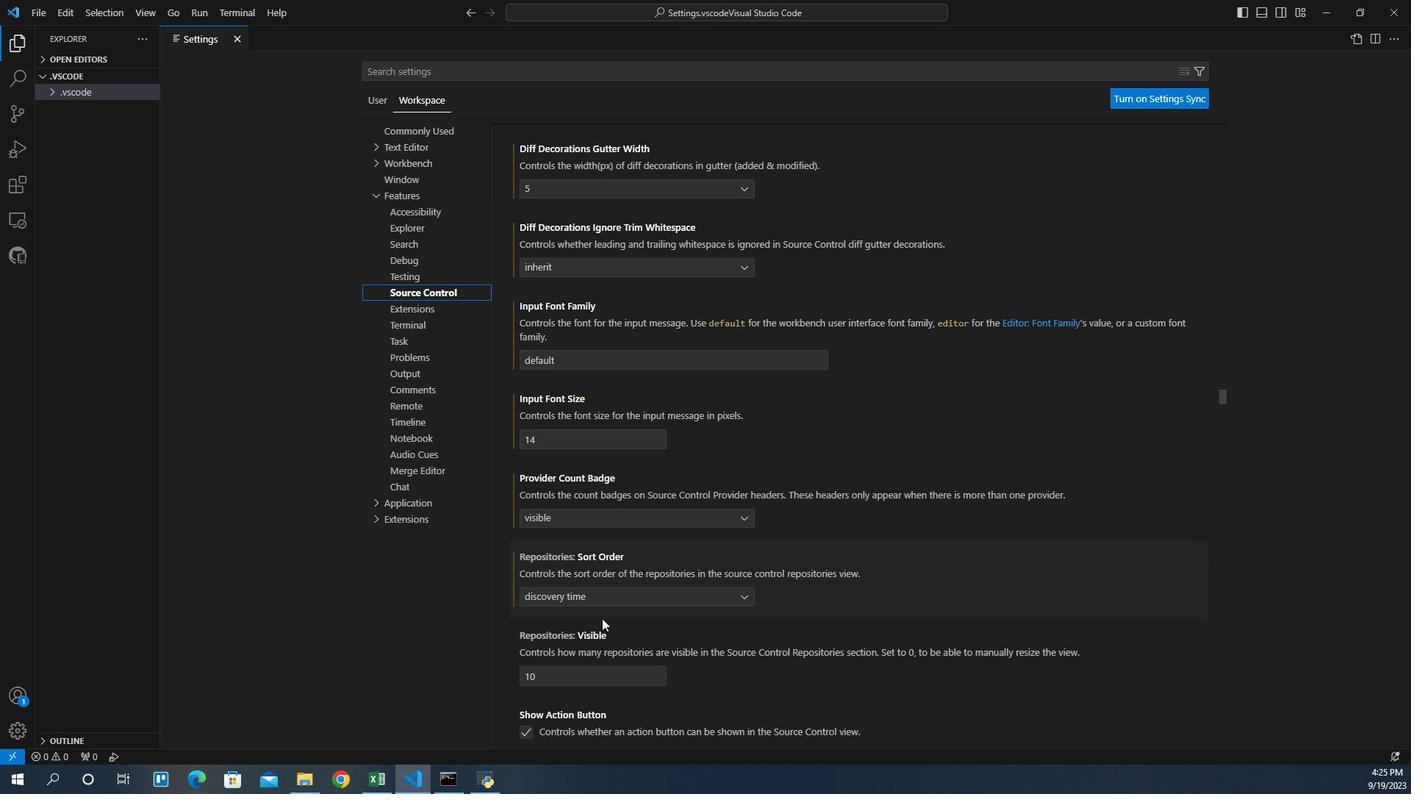 
Action: Mouse moved to (578, 561)
Screenshot: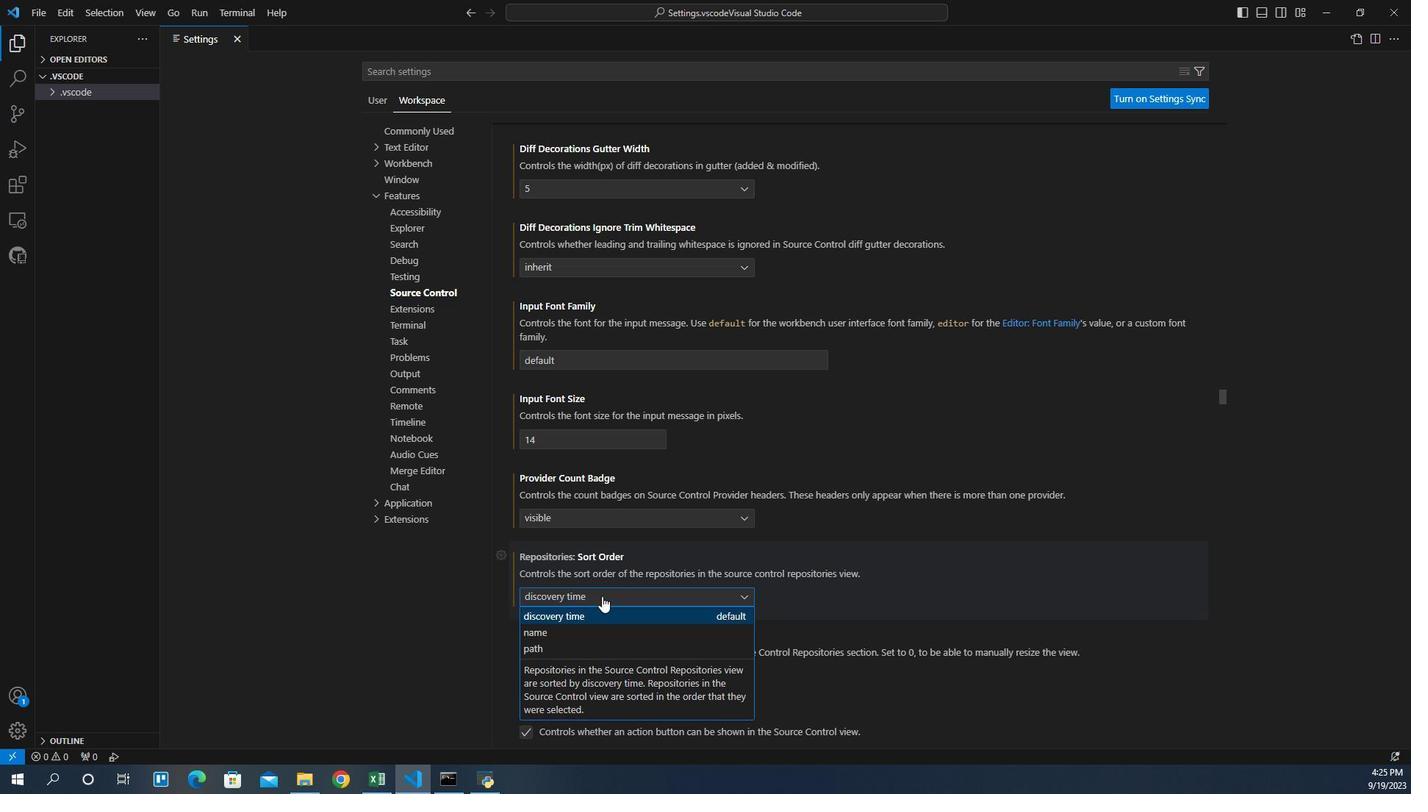 
Action: Mouse pressed left at (578, 561)
Screenshot: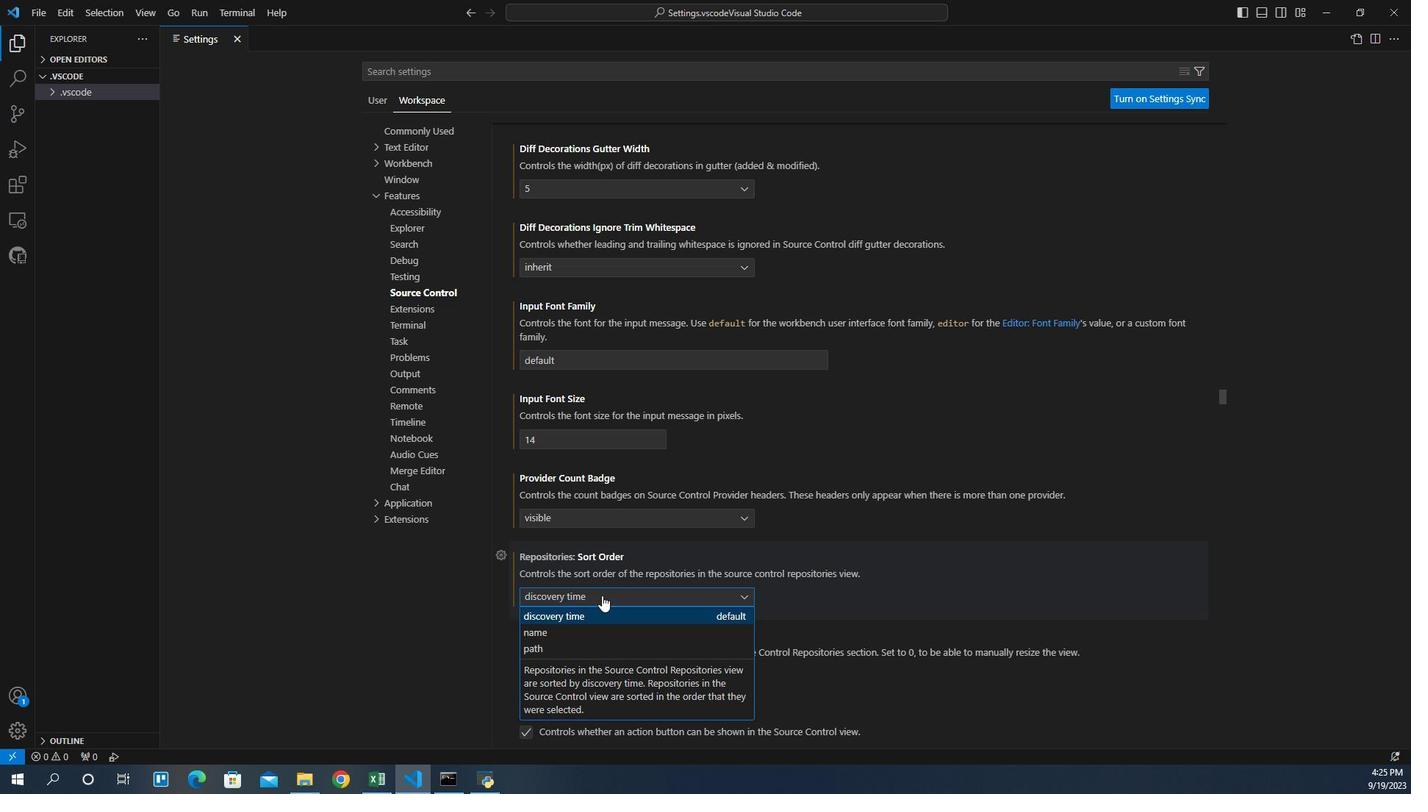 
Action: Mouse moved to (543, 587)
Screenshot: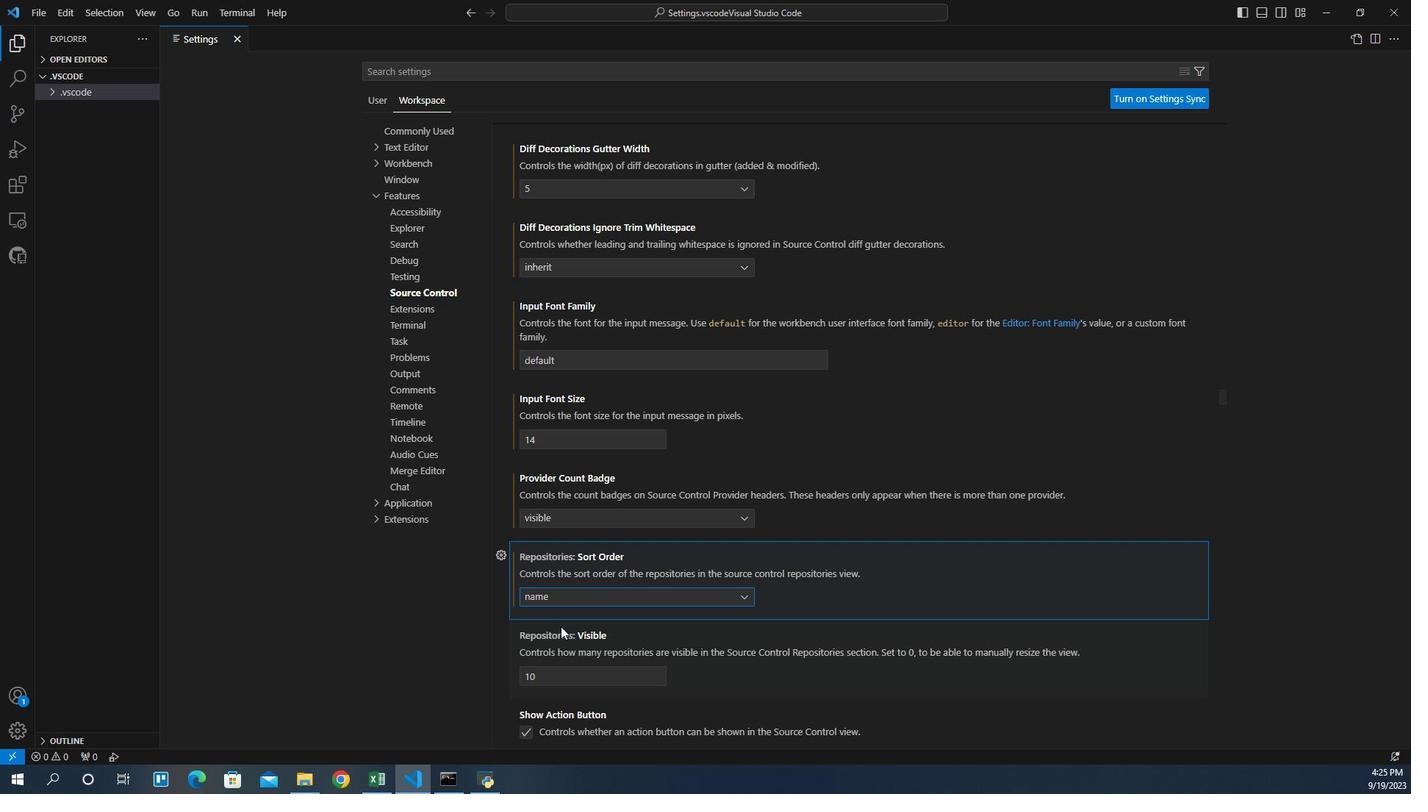 
Action: Mouse pressed left at (543, 587)
Screenshot: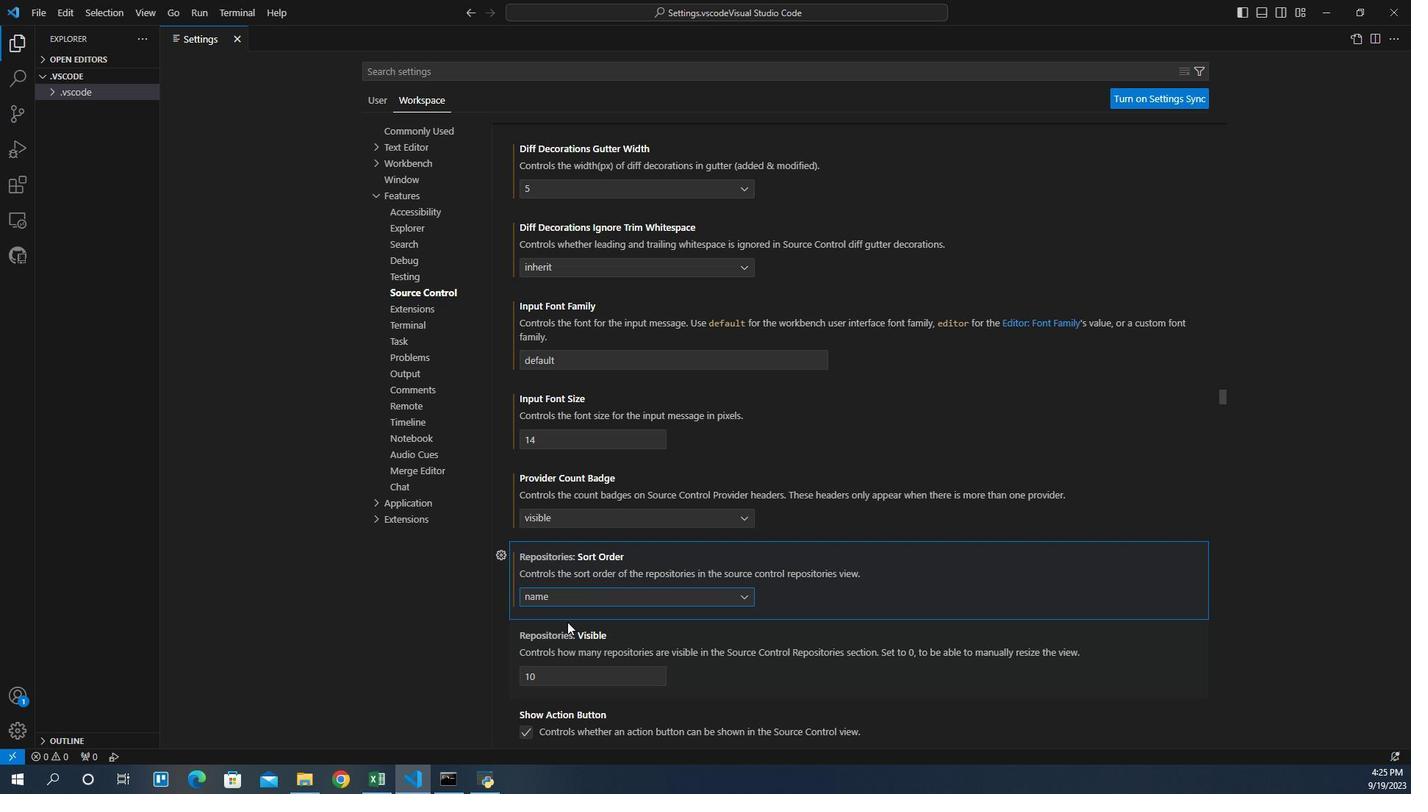 
Action: Mouse moved to (553, 576)
Screenshot: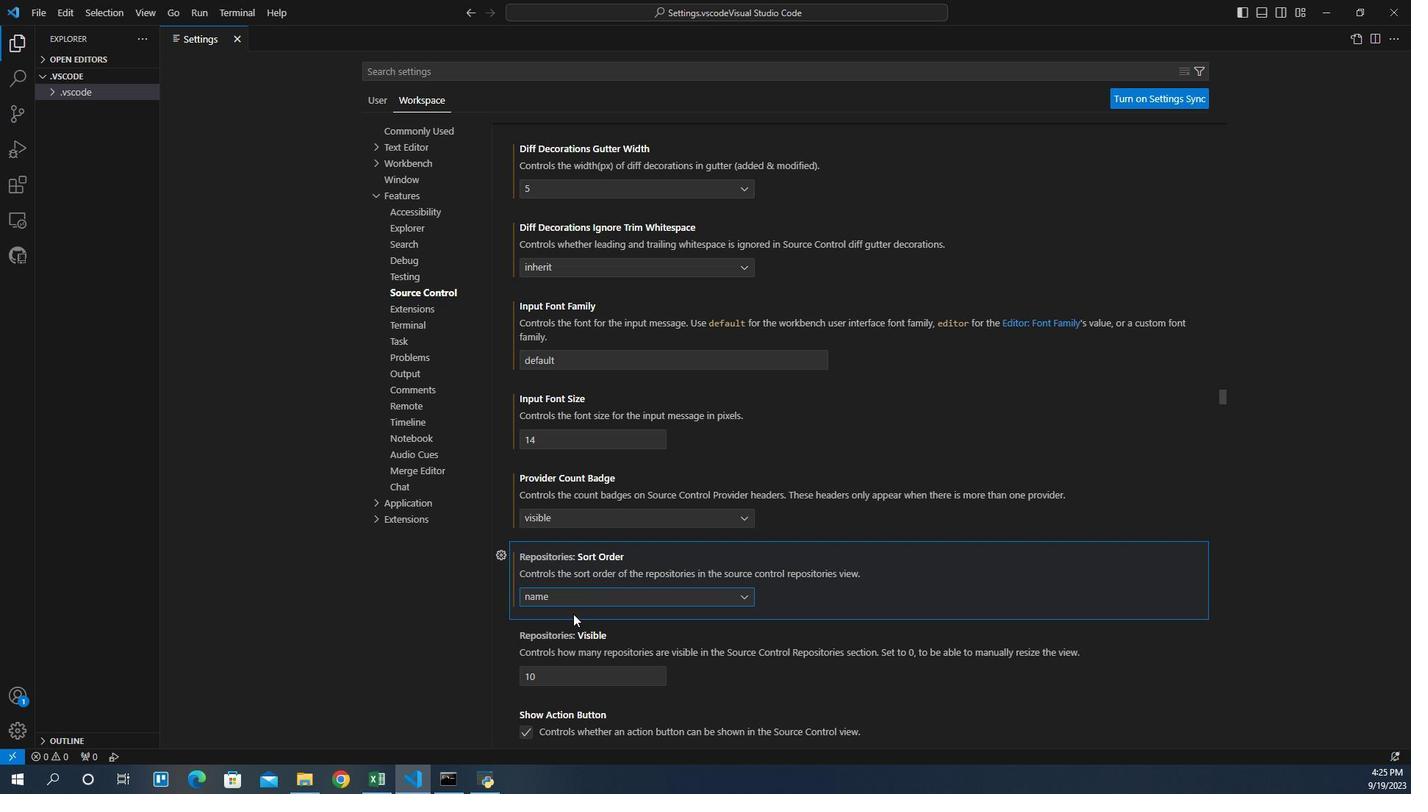 
